 Task: Check the results of the 2023 Victory Lane Racing NASCAR Cup Series for the race "United Rentals 500" on the track "Phoenix".
Action: Mouse moved to (180, 336)
Screenshot: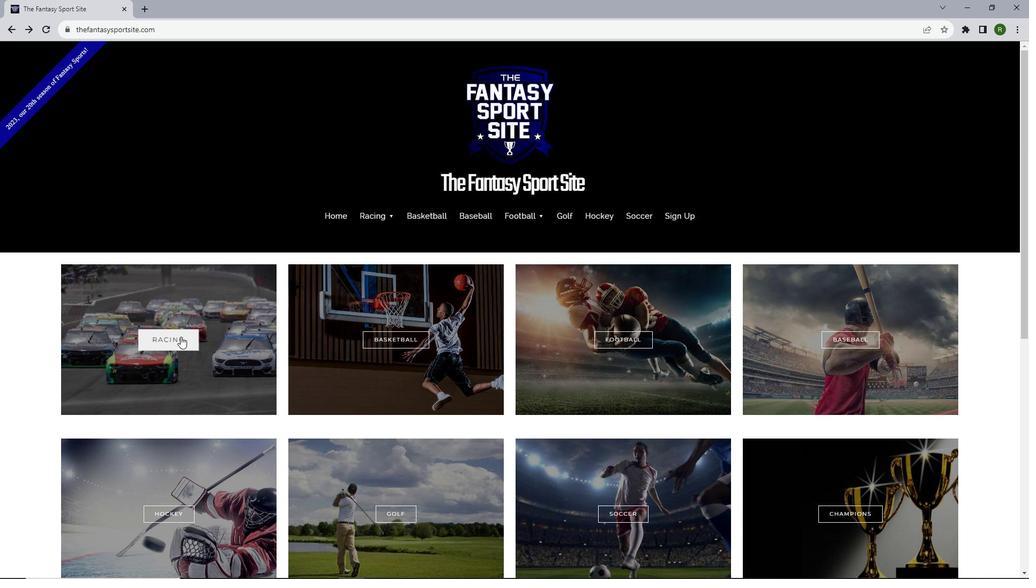 
Action: Mouse pressed left at (180, 336)
Screenshot: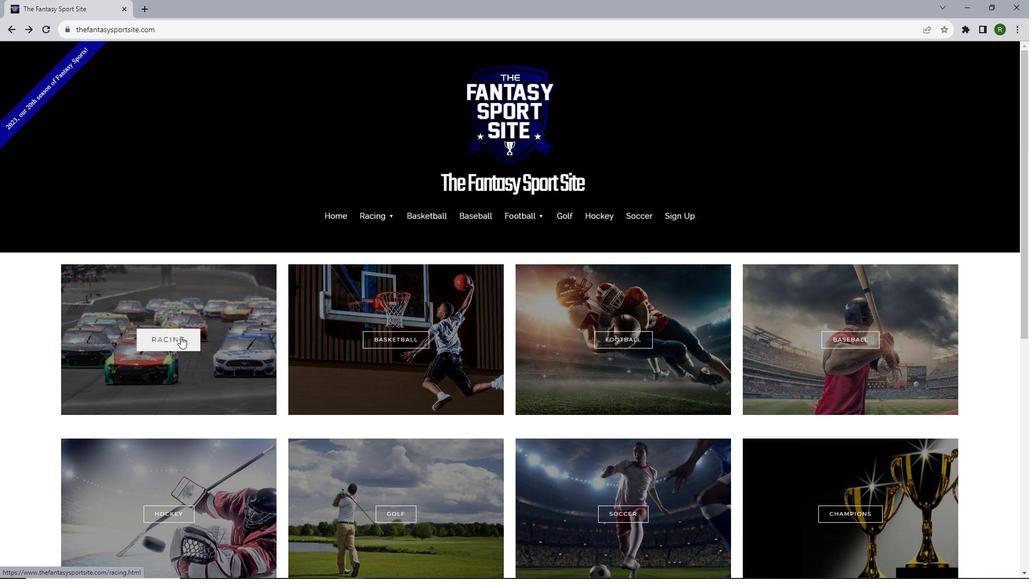 
Action: Mouse moved to (239, 287)
Screenshot: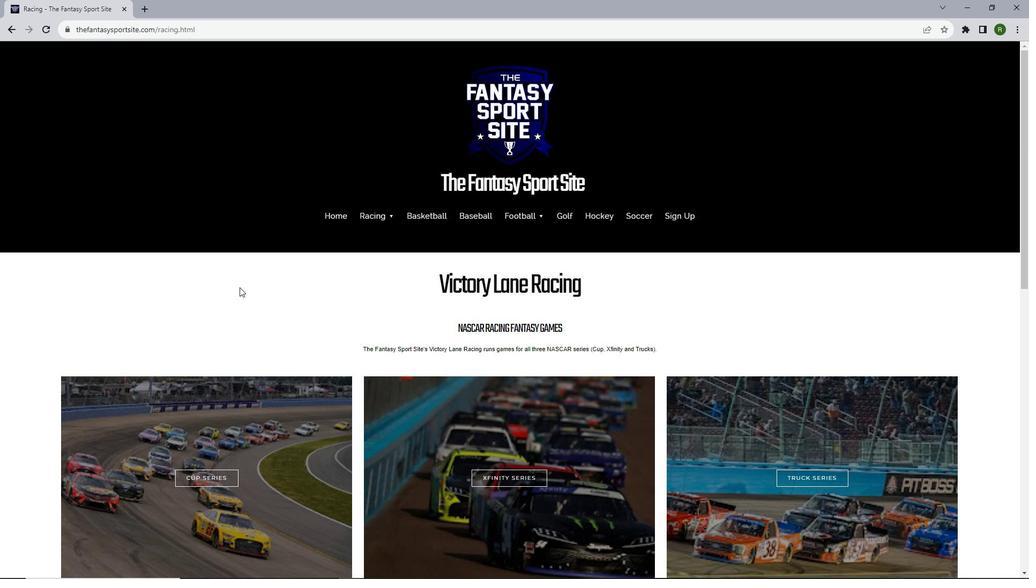 
Action: Mouse scrolled (239, 286) with delta (0, 0)
Screenshot: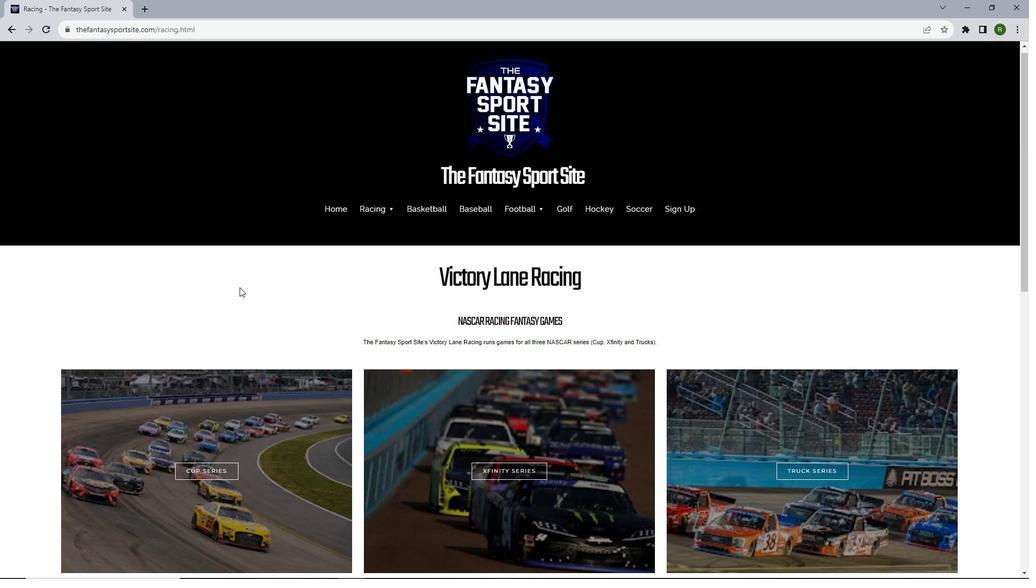 
Action: Mouse scrolled (239, 286) with delta (0, 0)
Screenshot: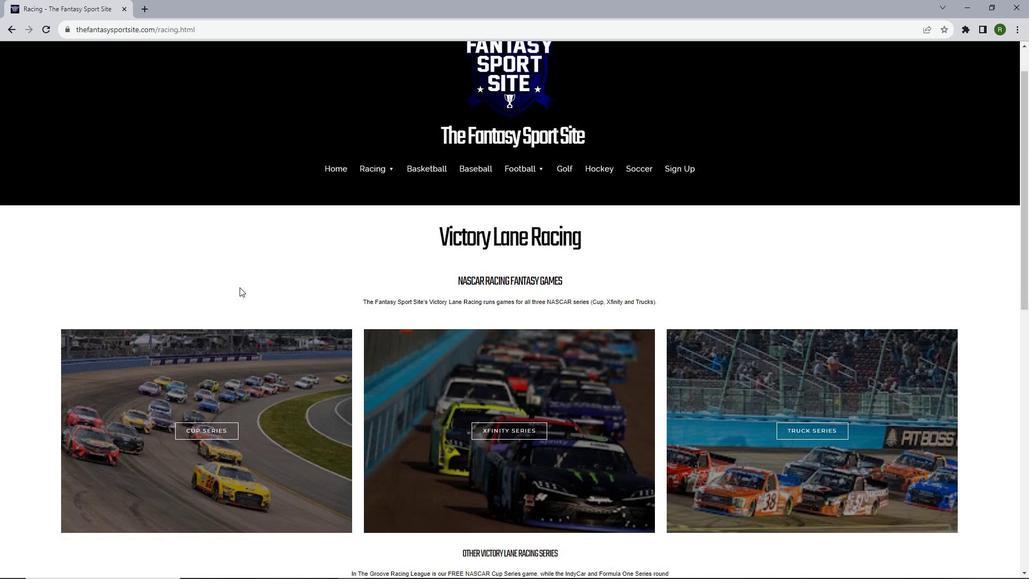 
Action: Mouse scrolled (239, 286) with delta (0, 0)
Screenshot: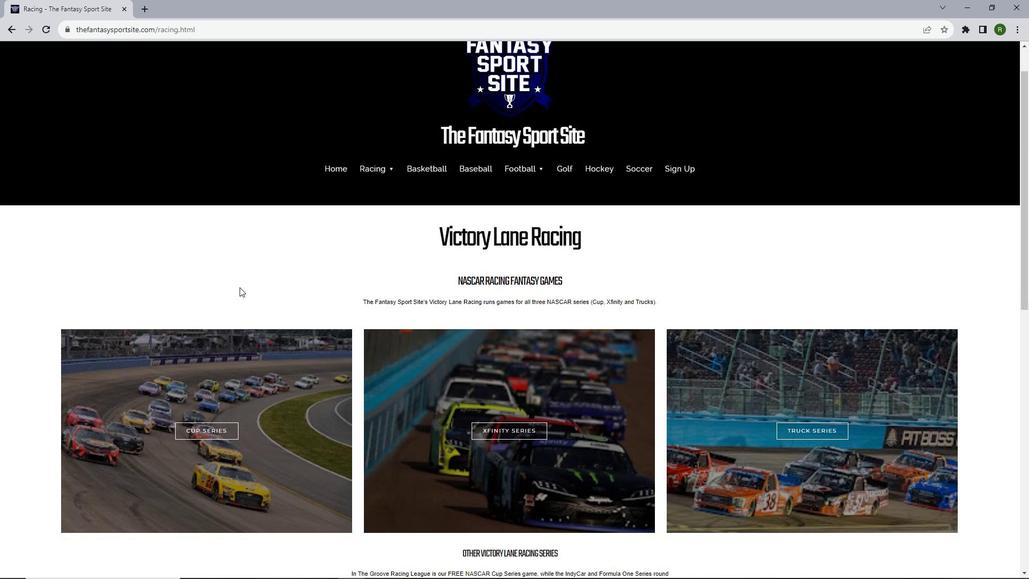 
Action: Mouse moved to (199, 320)
Screenshot: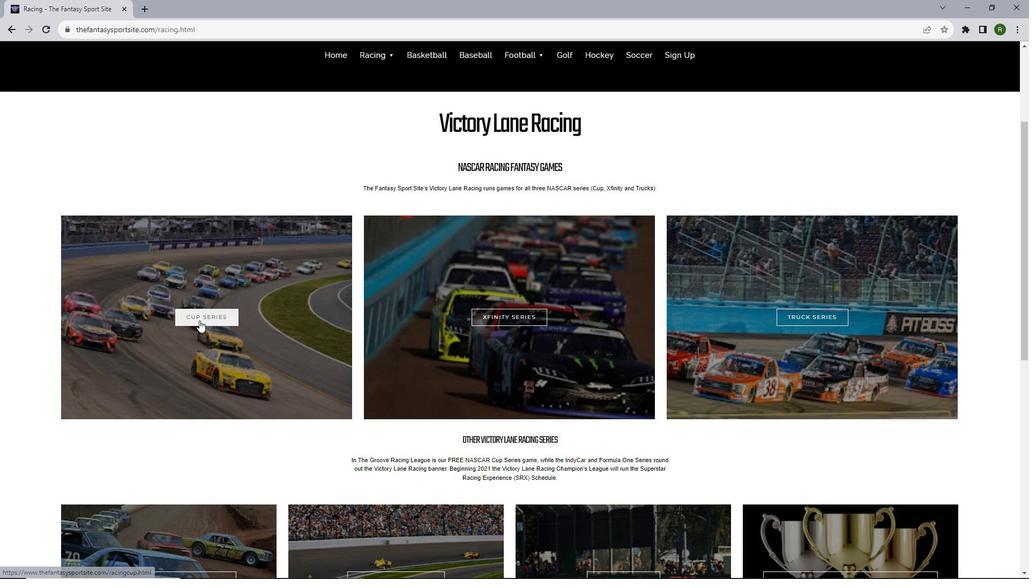 
Action: Mouse pressed left at (199, 320)
Screenshot: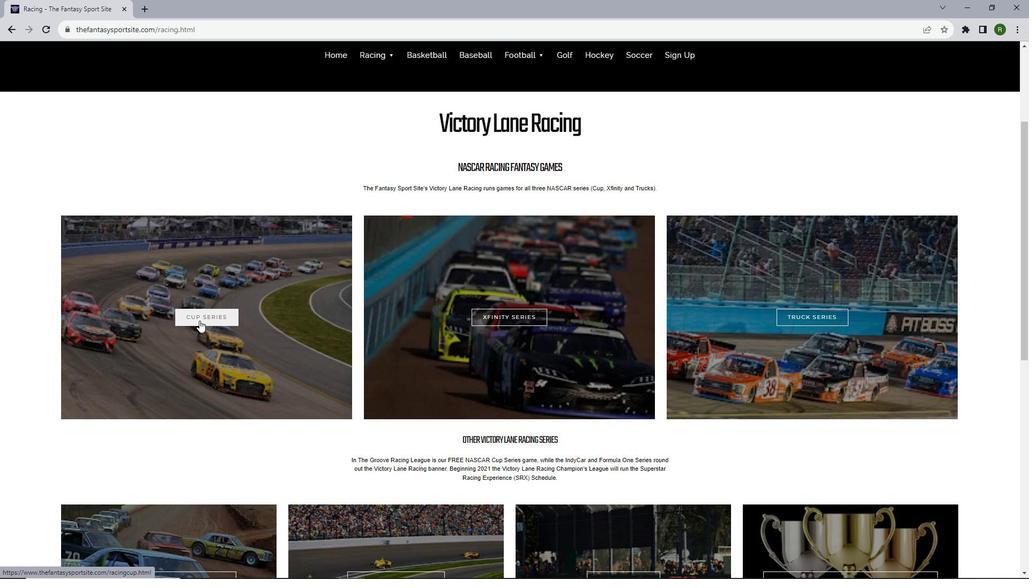 
Action: Mouse moved to (437, 307)
Screenshot: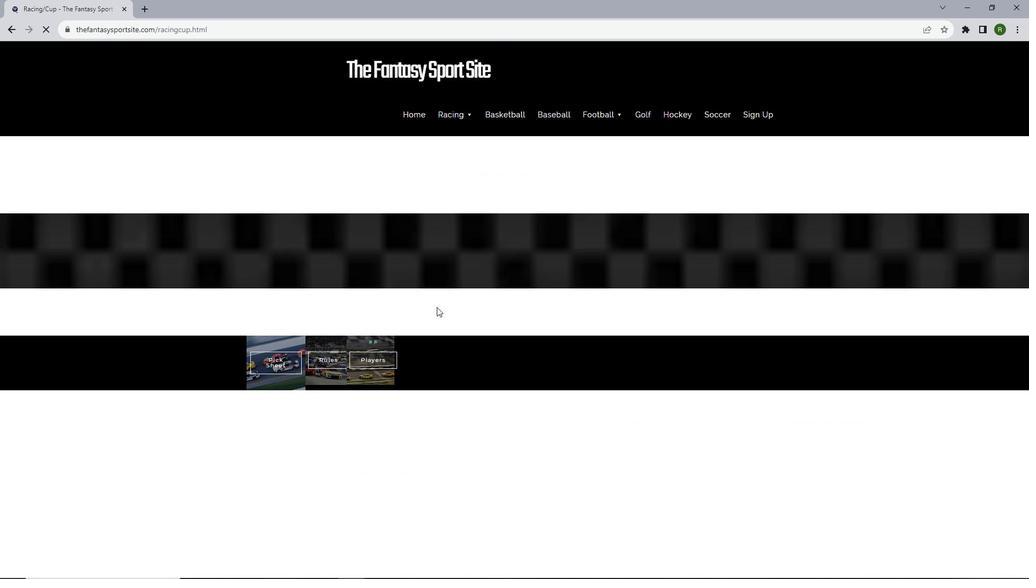 
Action: Mouse scrolled (437, 306) with delta (0, 0)
Screenshot: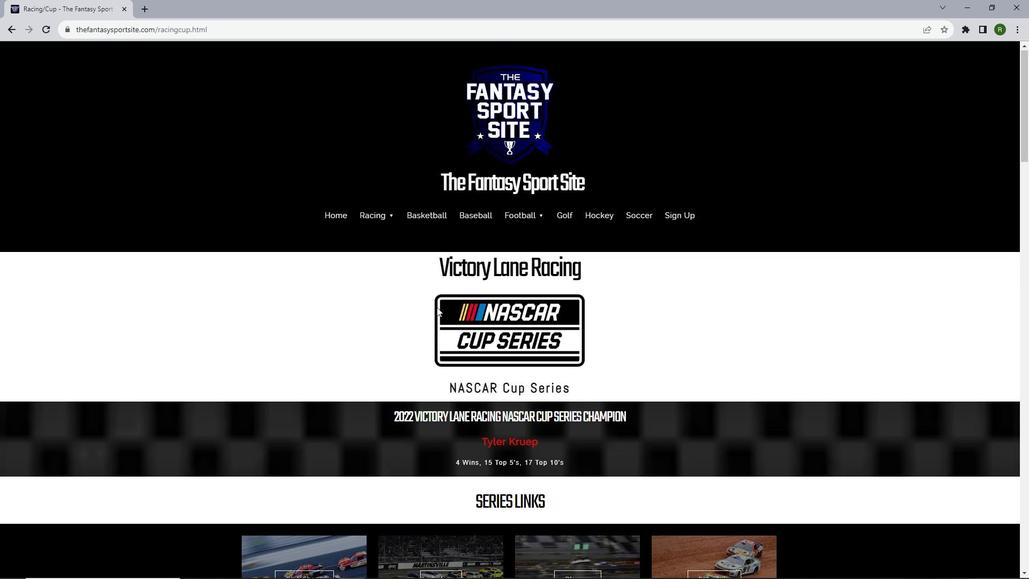 
Action: Mouse scrolled (437, 306) with delta (0, 0)
Screenshot: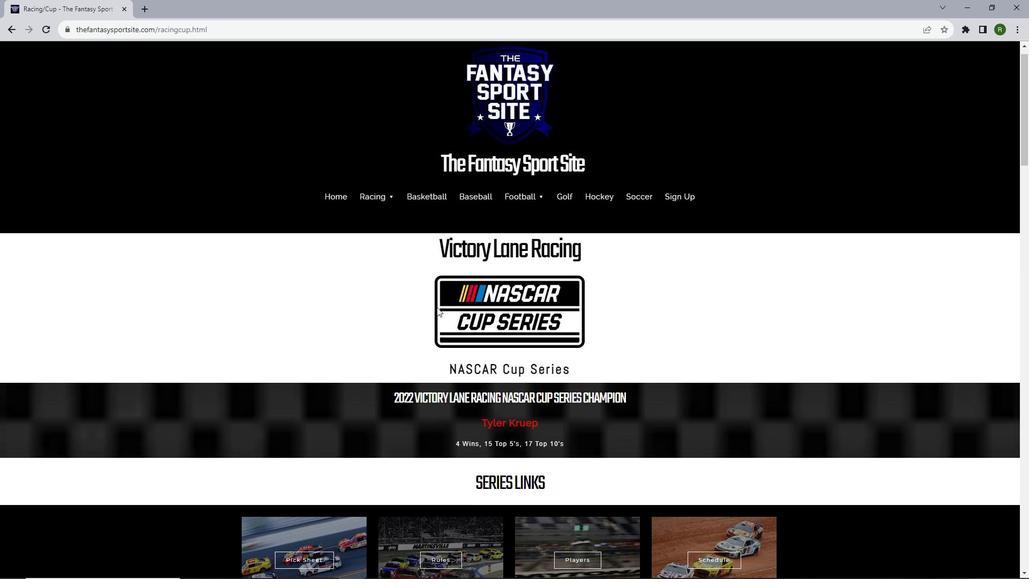 
Action: Mouse scrolled (437, 306) with delta (0, 0)
Screenshot: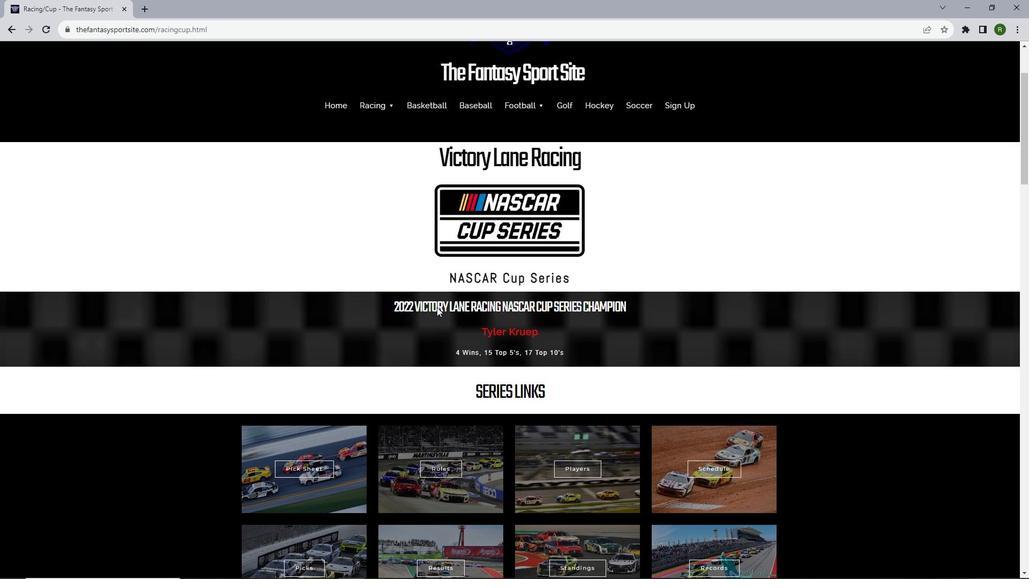
Action: Mouse scrolled (437, 306) with delta (0, 0)
Screenshot: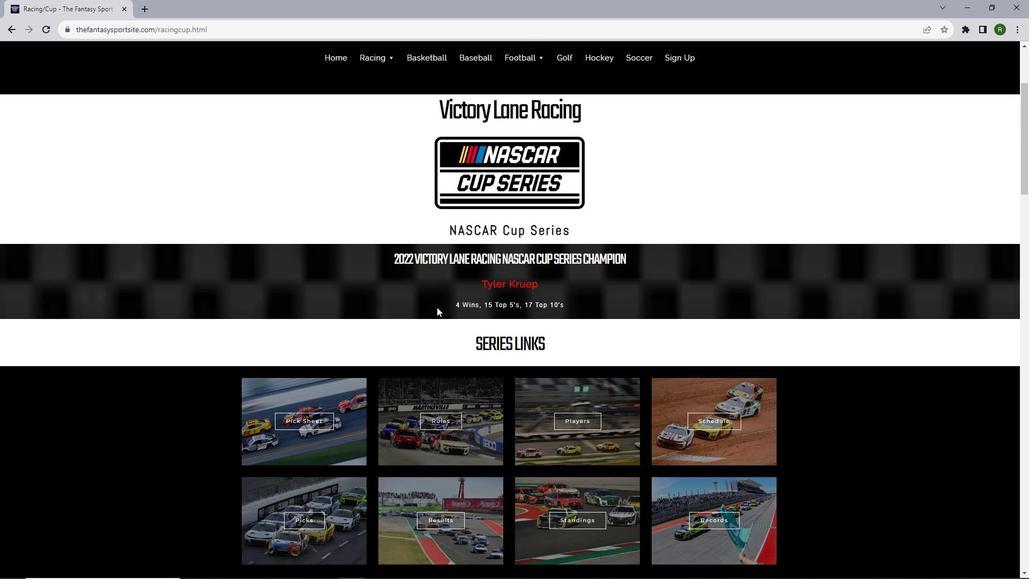 
Action: Mouse moved to (436, 463)
Screenshot: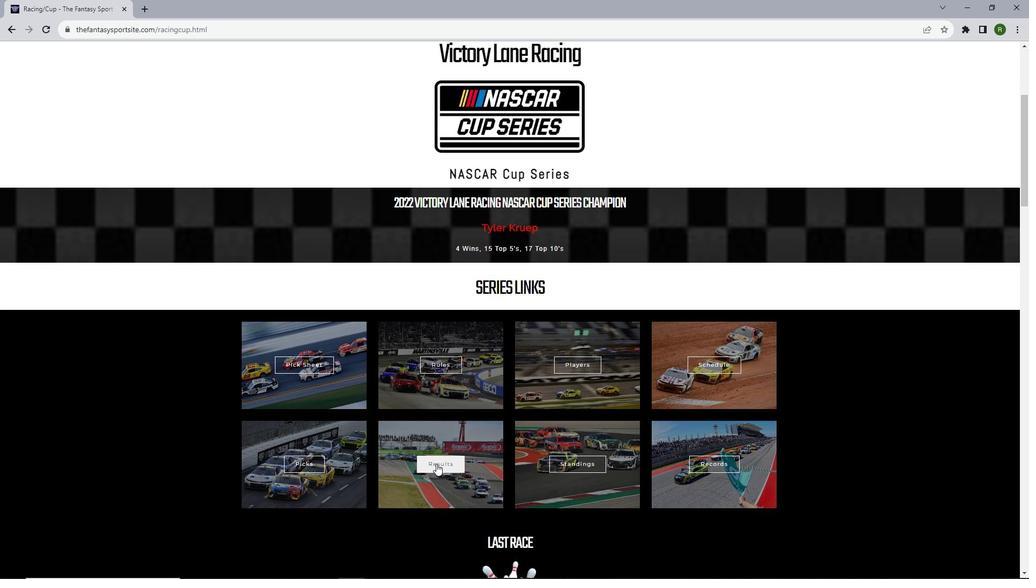 
Action: Mouse pressed left at (436, 463)
Screenshot: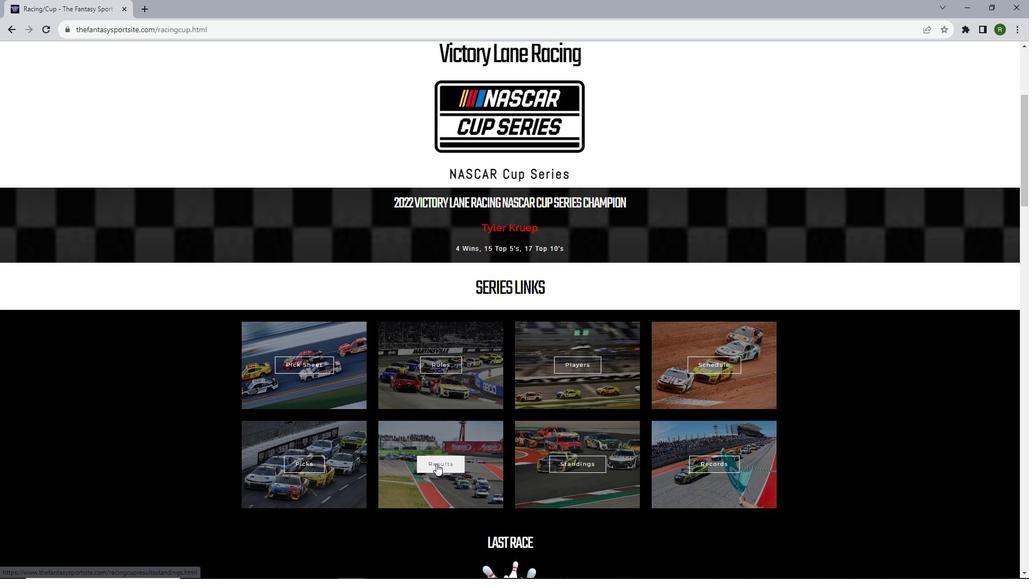 
Action: Mouse moved to (402, 303)
Screenshot: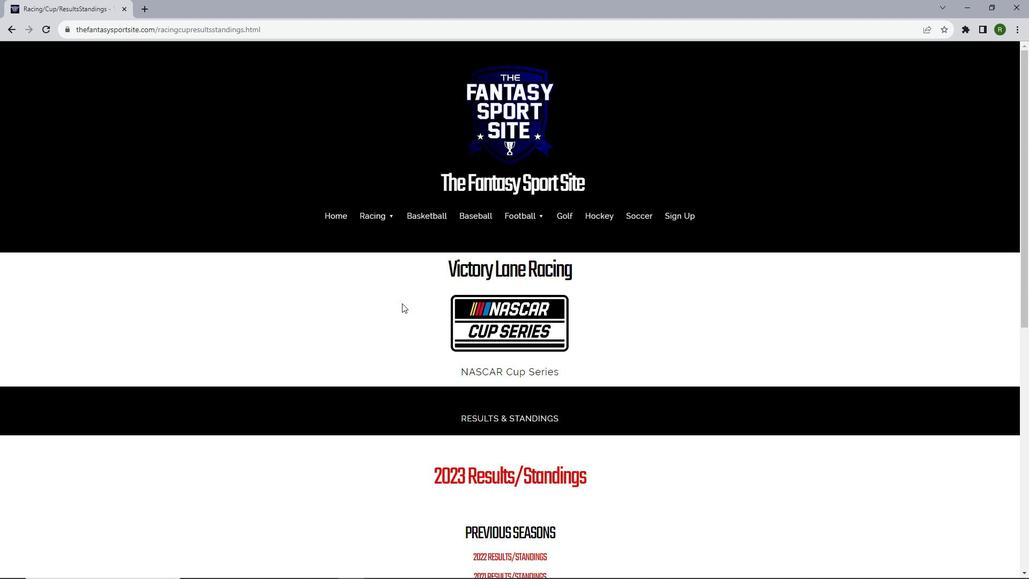 
Action: Mouse scrolled (402, 303) with delta (0, 0)
Screenshot: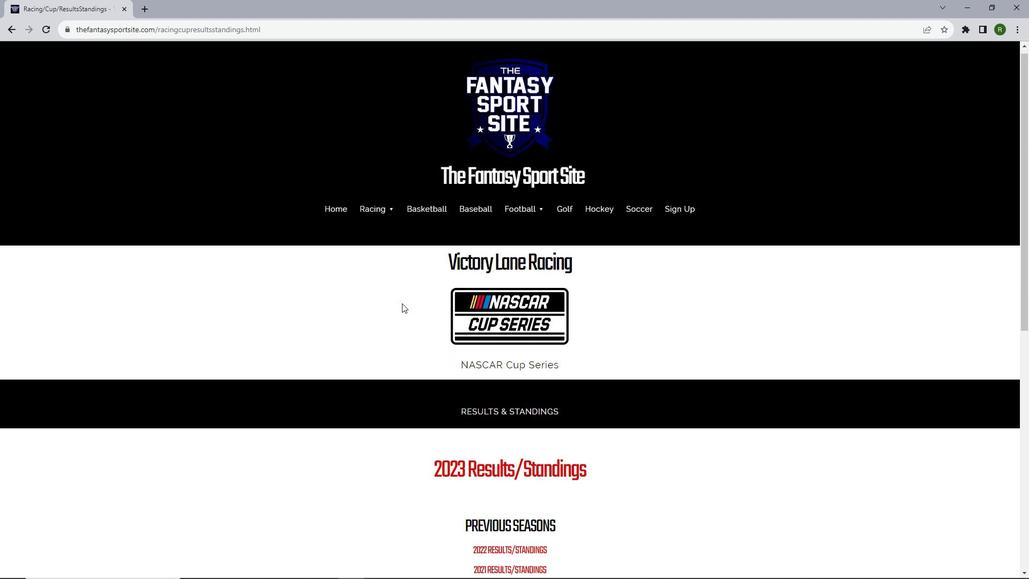 
Action: Mouse scrolled (402, 303) with delta (0, 0)
Screenshot: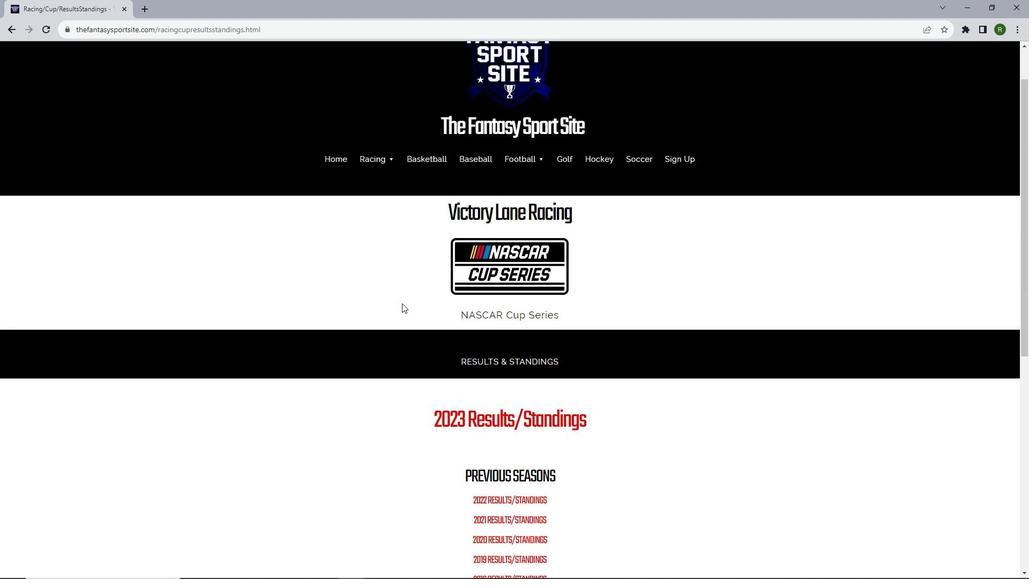 
Action: Mouse scrolled (402, 303) with delta (0, 0)
Screenshot: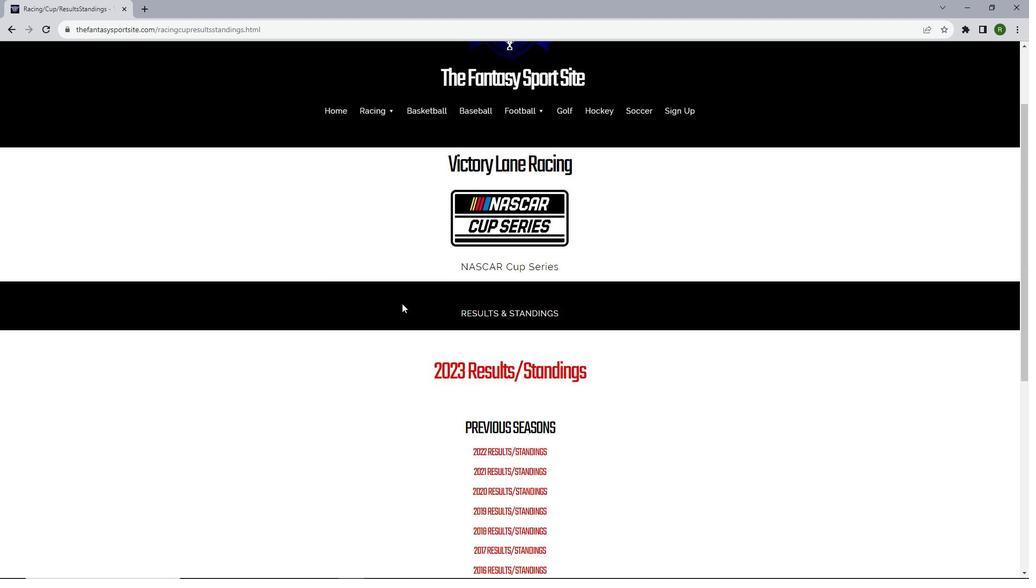 
Action: Mouse moved to (502, 315)
Screenshot: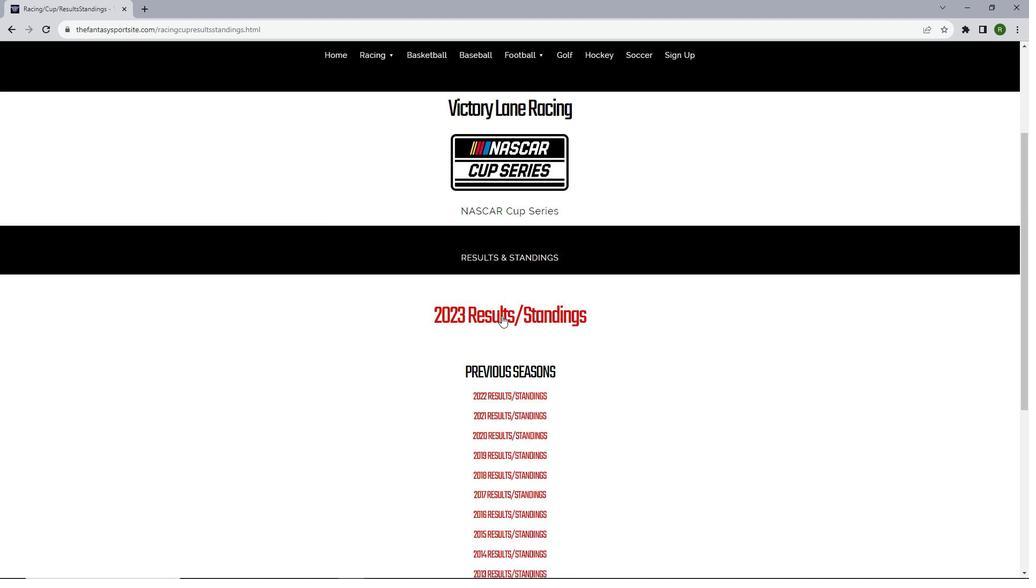 
Action: Mouse pressed left at (502, 315)
Screenshot: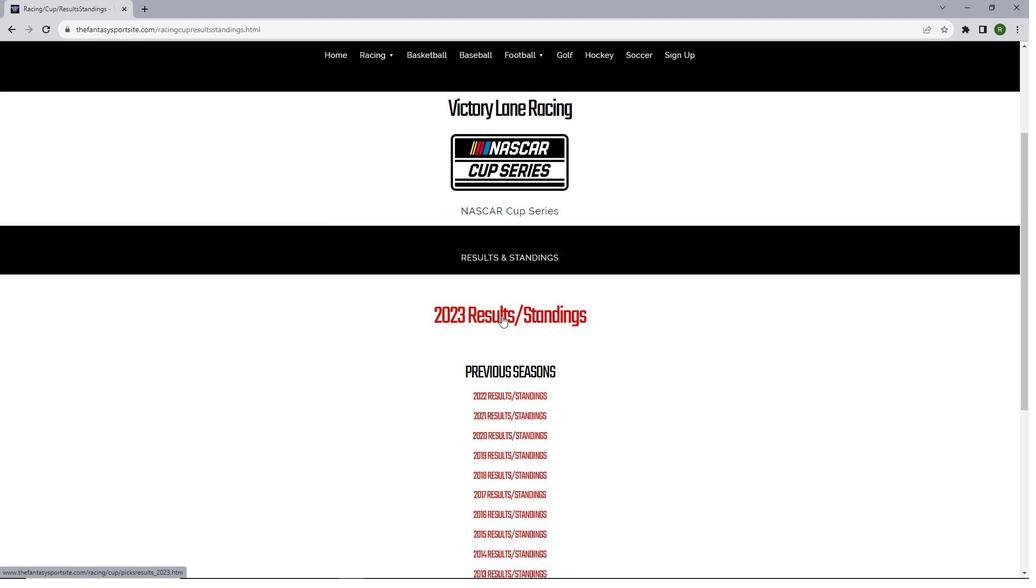 
Action: Mouse moved to (620, 148)
Screenshot: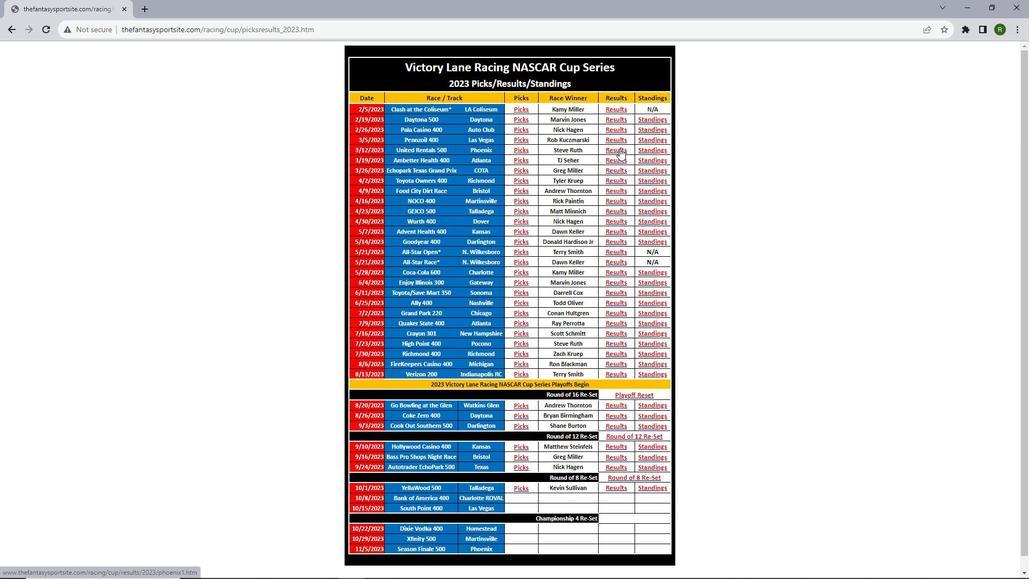 
Action: Mouse pressed left at (620, 148)
Screenshot: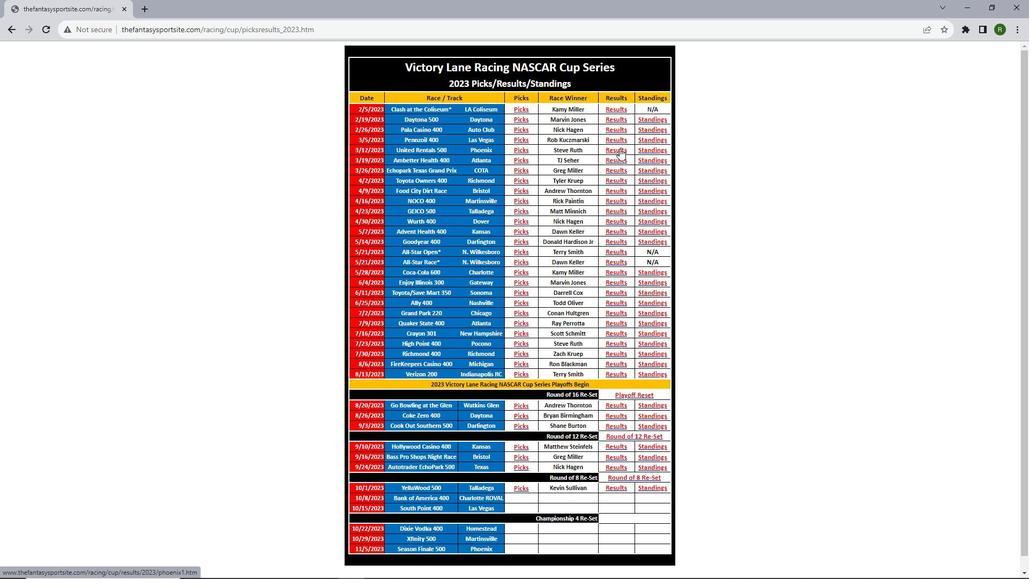 
Action: Mouse moved to (475, 183)
Screenshot: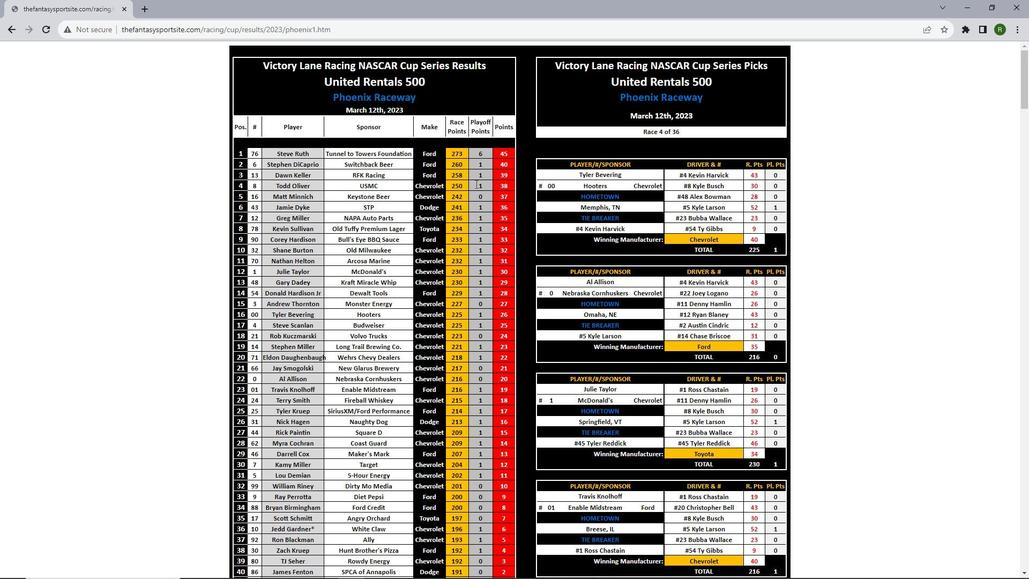 
Action: Mouse scrolled (475, 183) with delta (0, 0)
Screenshot: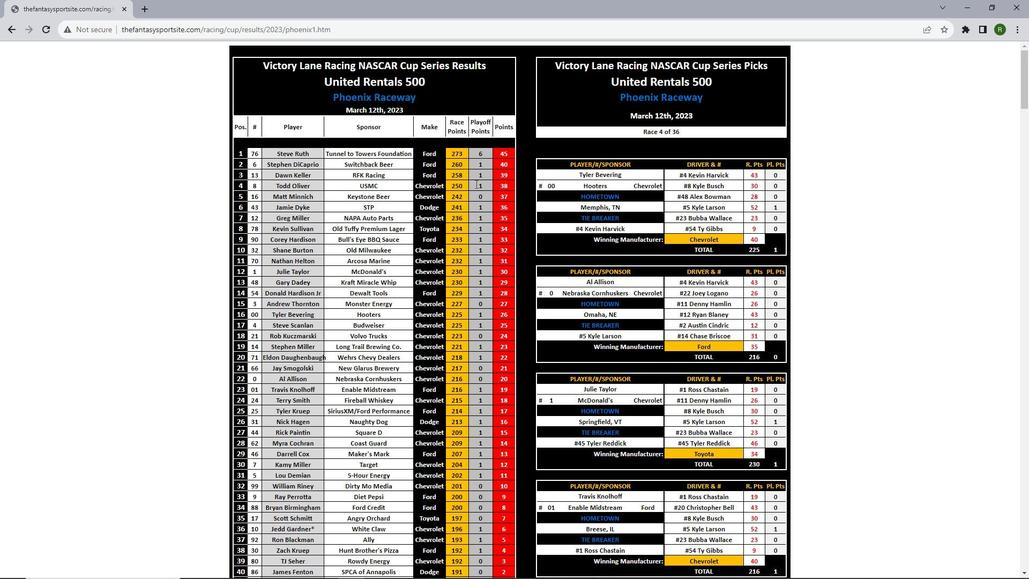 
Action: Mouse scrolled (475, 183) with delta (0, 0)
Screenshot: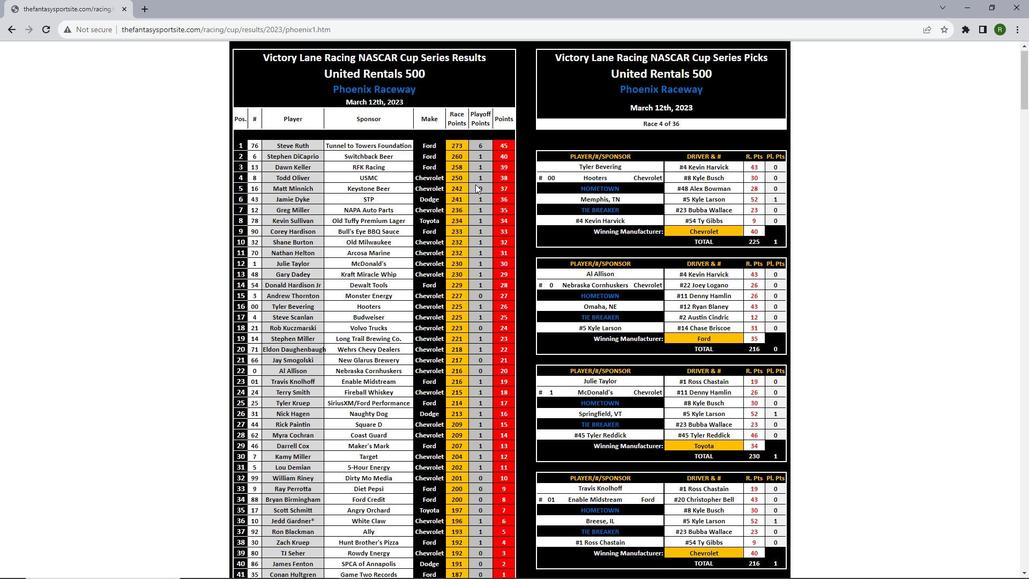 
Action: Mouse scrolled (475, 183) with delta (0, 0)
Screenshot: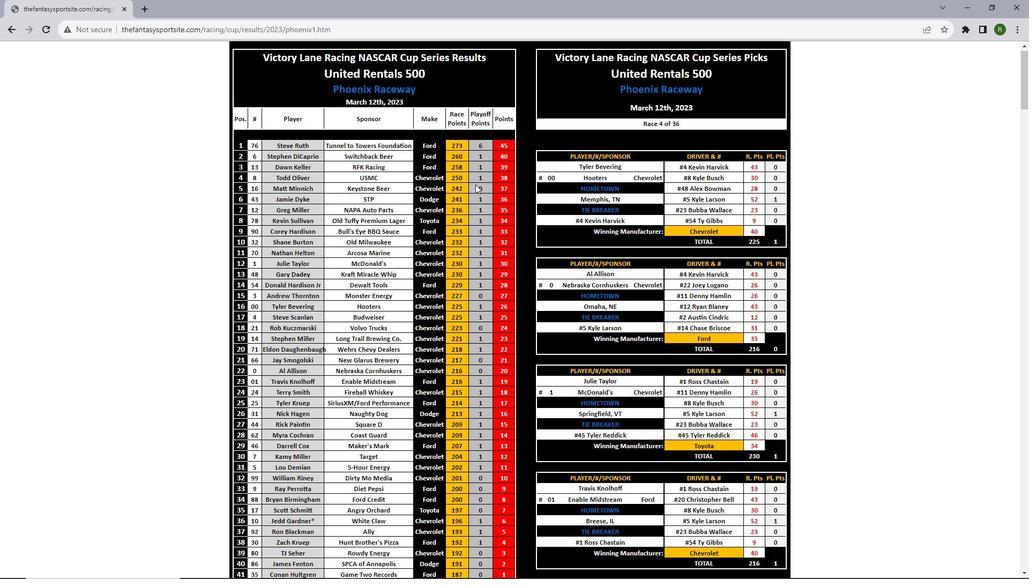 
Action: Mouse moved to (475, 184)
Screenshot: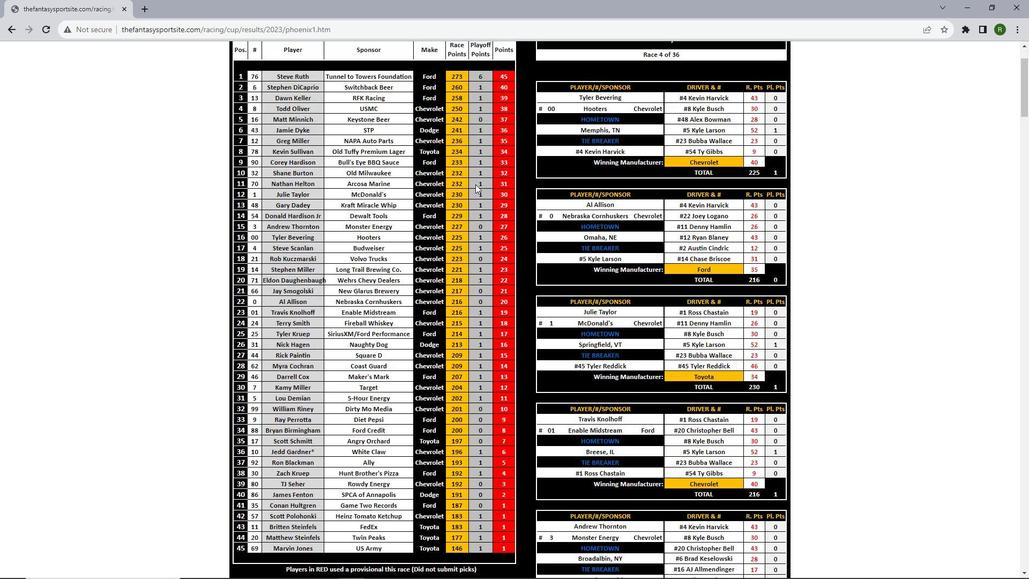 
Action: Mouse scrolled (475, 183) with delta (0, 0)
Screenshot: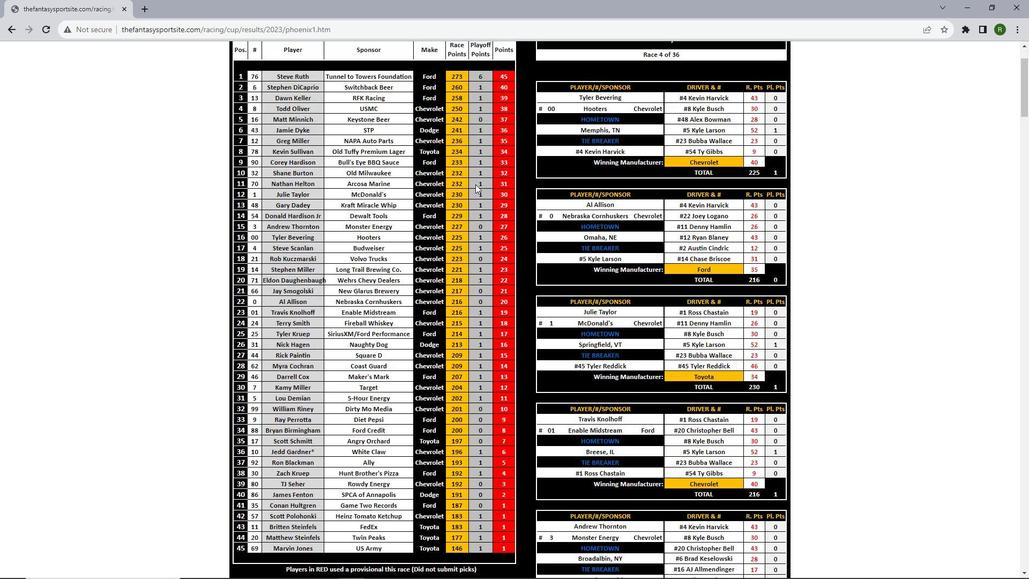 
Action: Mouse scrolled (475, 183) with delta (0, 0)
Screenshot: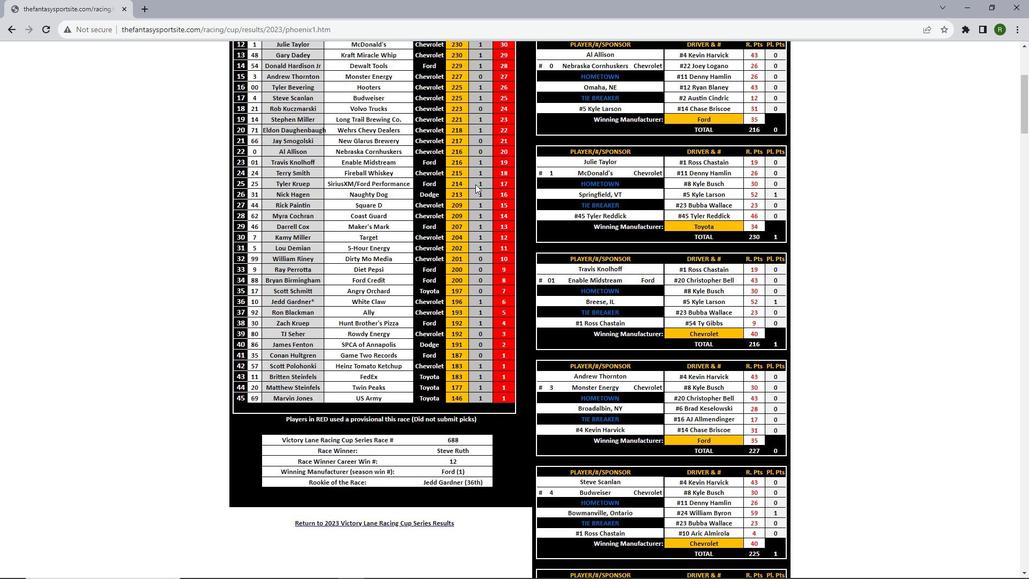 
Action: Mouse scrolled (475, 183) with delta (0, 0)
Screenshot: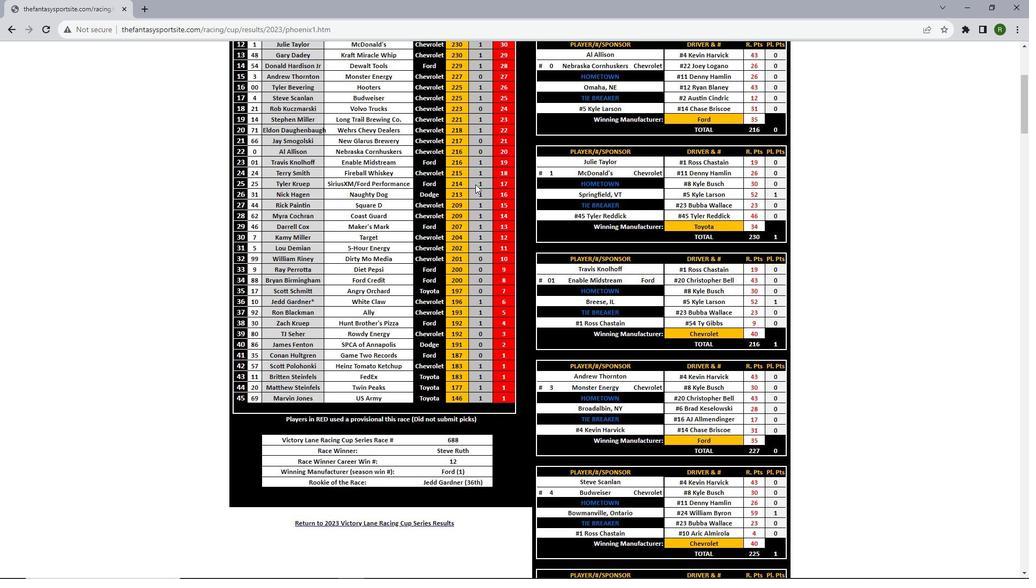 
Action: Mouse scrolled (475, 183) with delta (0, 0)
Screenshot: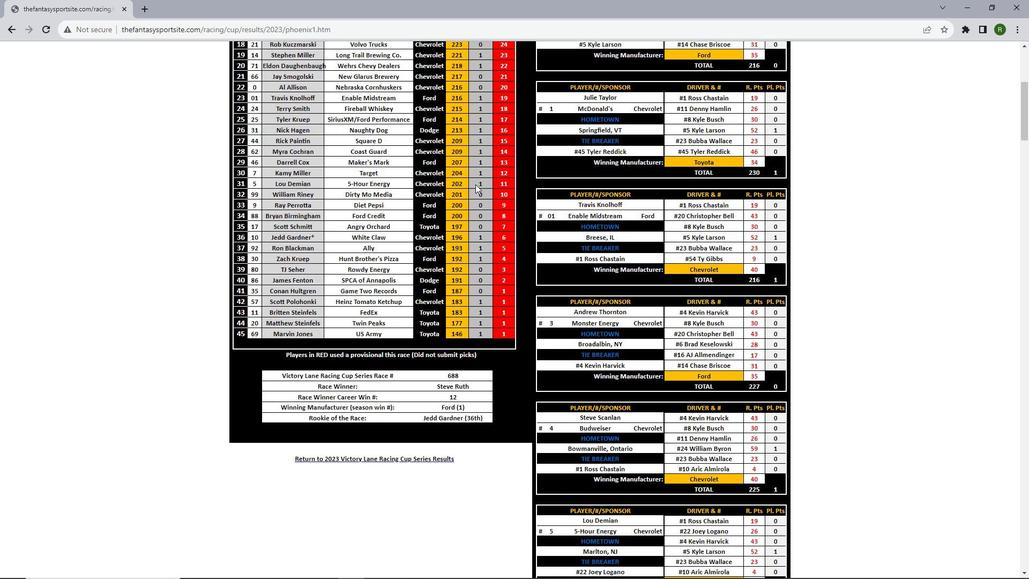 
Action: Mouse scrolled (475, 183) with delta (0, 0)
Screenshot: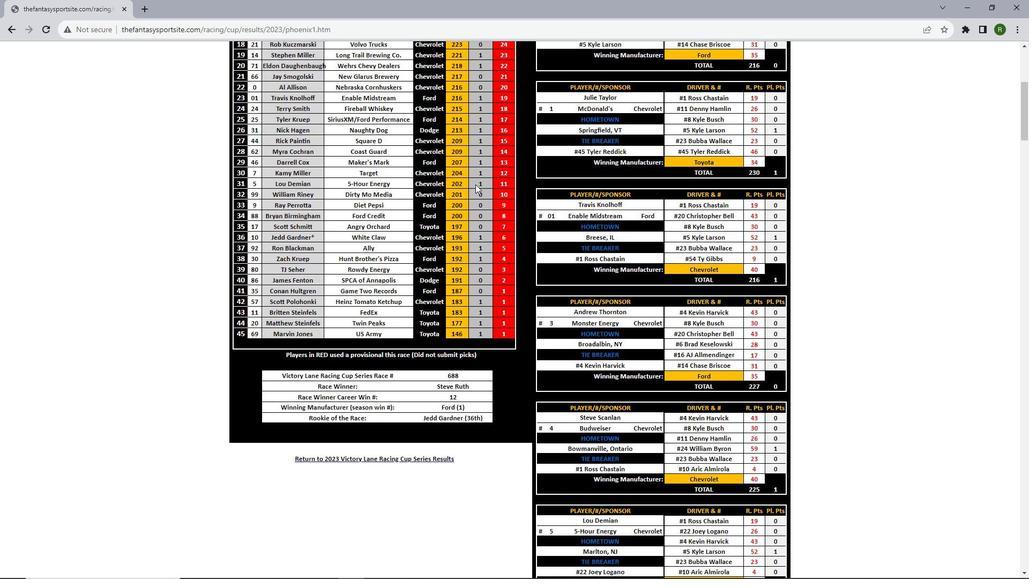 
Action: Mouse scrolled (475, 183) with delta (0, 0)
Screenshot: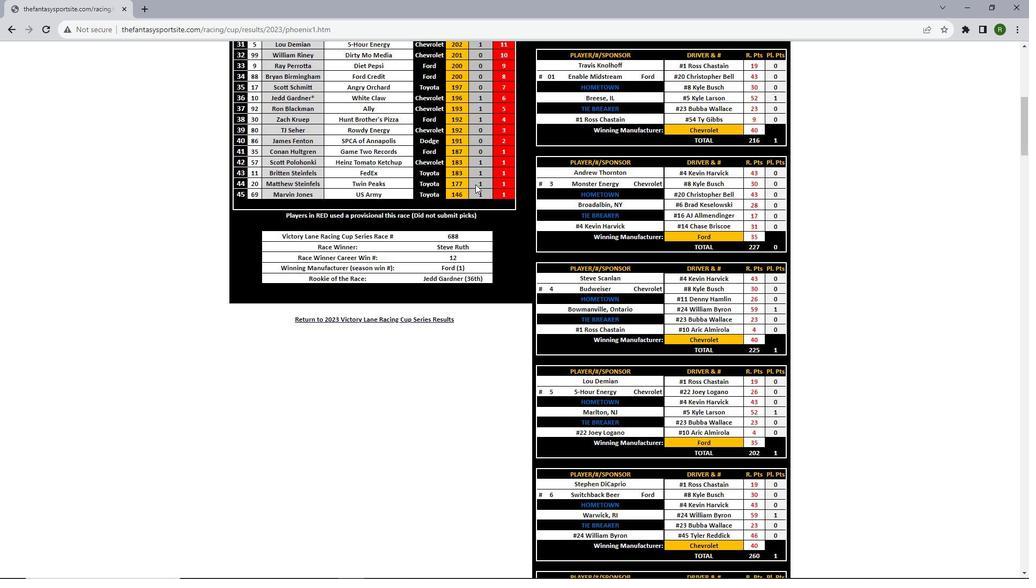 
Action: Mouse scrolled (475, 183) with delta (0, 0)
Screenshot: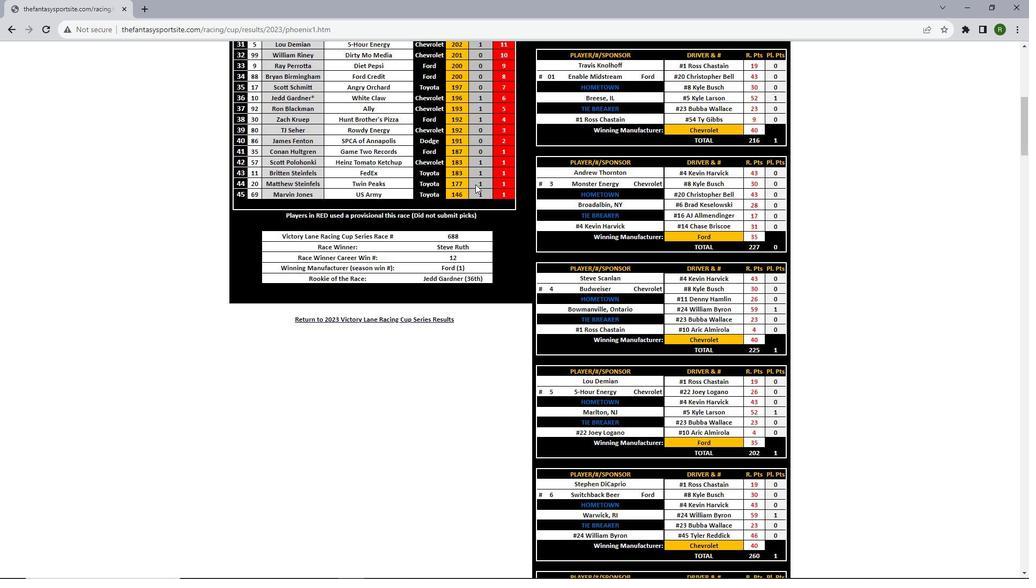 
Action: Mouse scrolled (475, 183) with delta (0, 0)
Screenshot: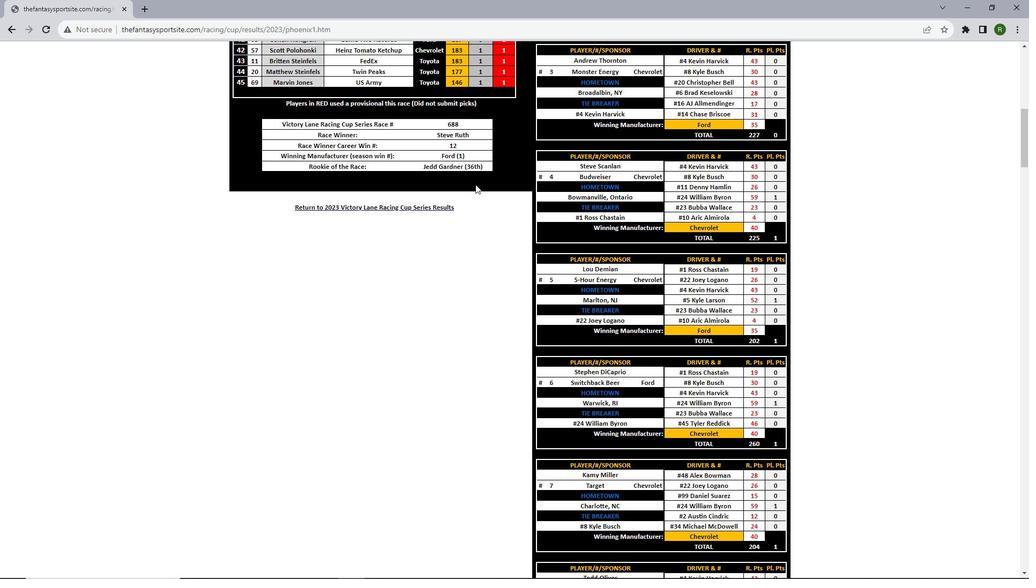 
Action: Mouse scrolled (475, 183) with delta (0, 0)
Screenshot: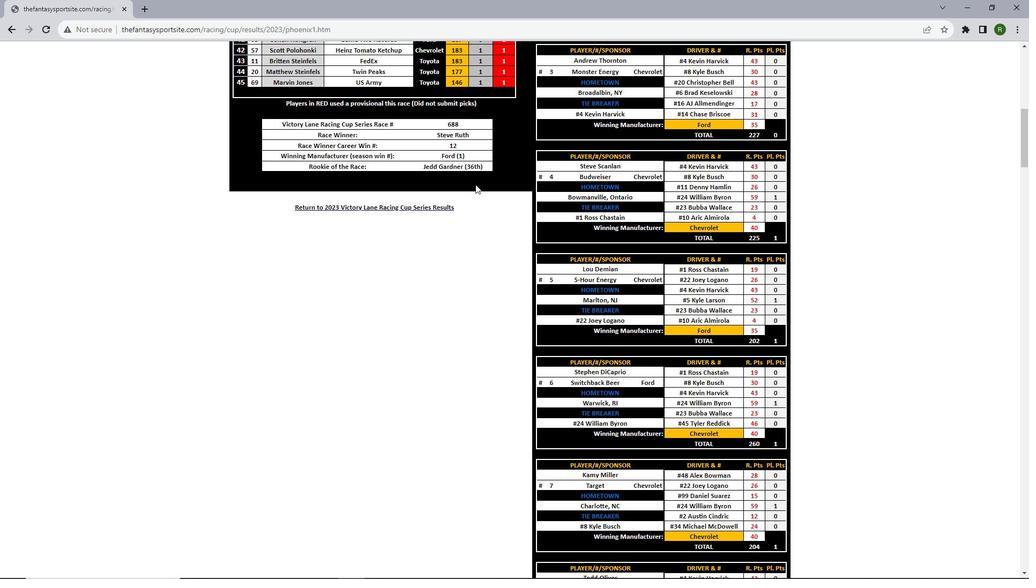 
Action: Mouse scrolled (475, 183) with delta (0, 0)
Screenshot: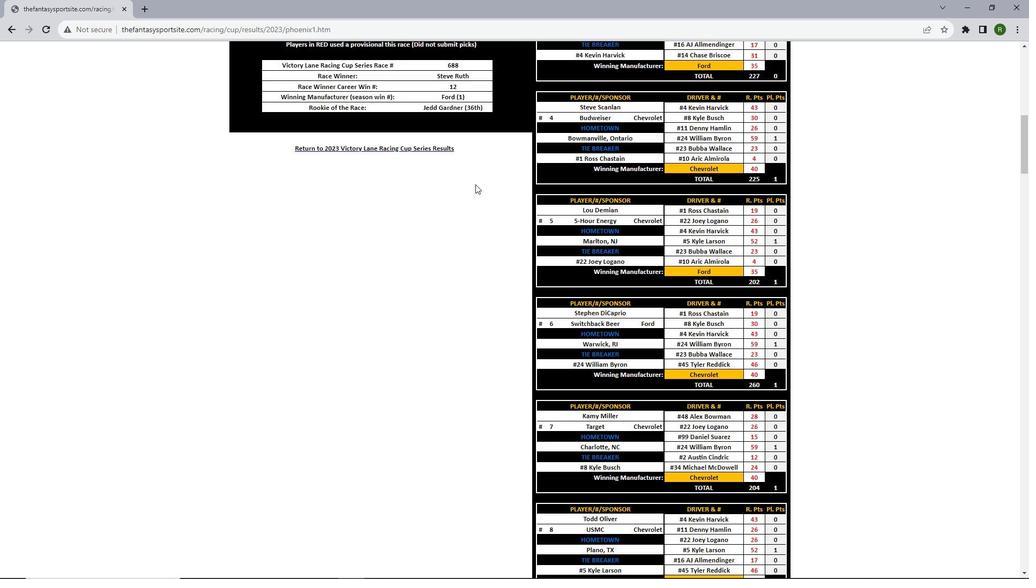 
Action: Mouse scrolled (475, 183) with delta (0, 0)
Screenshot: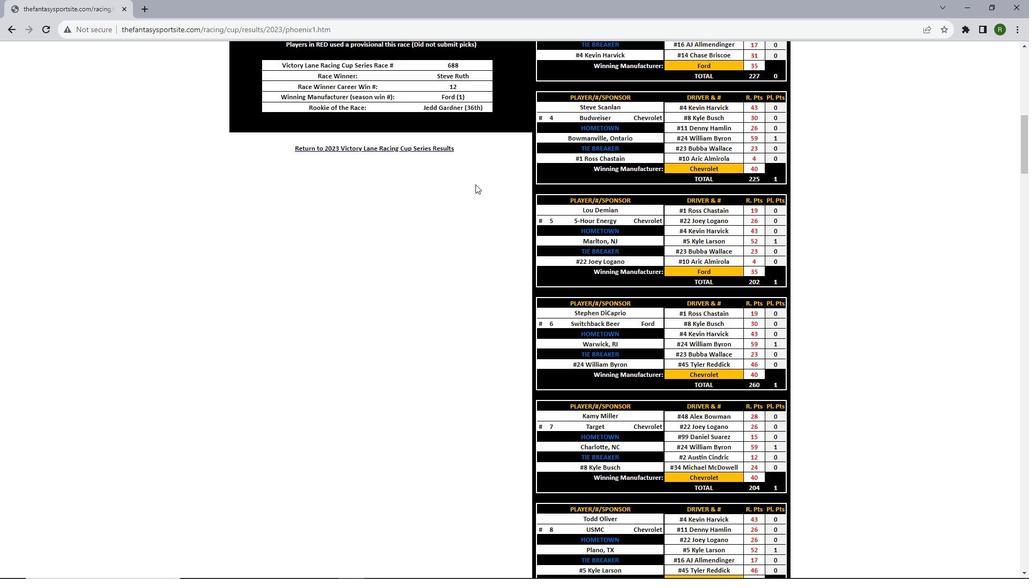 
Action: Mouse scrolled (475, 183) with delta (0, 0)
Screenshot: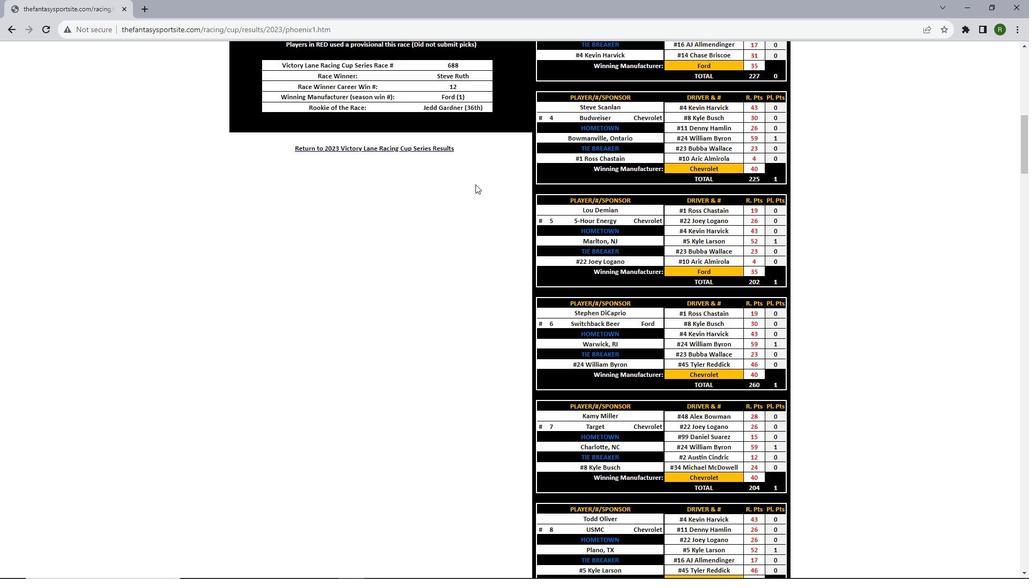 
Action: Mouse scrolled (475, 183) with delta (0, 0)
Screenshot: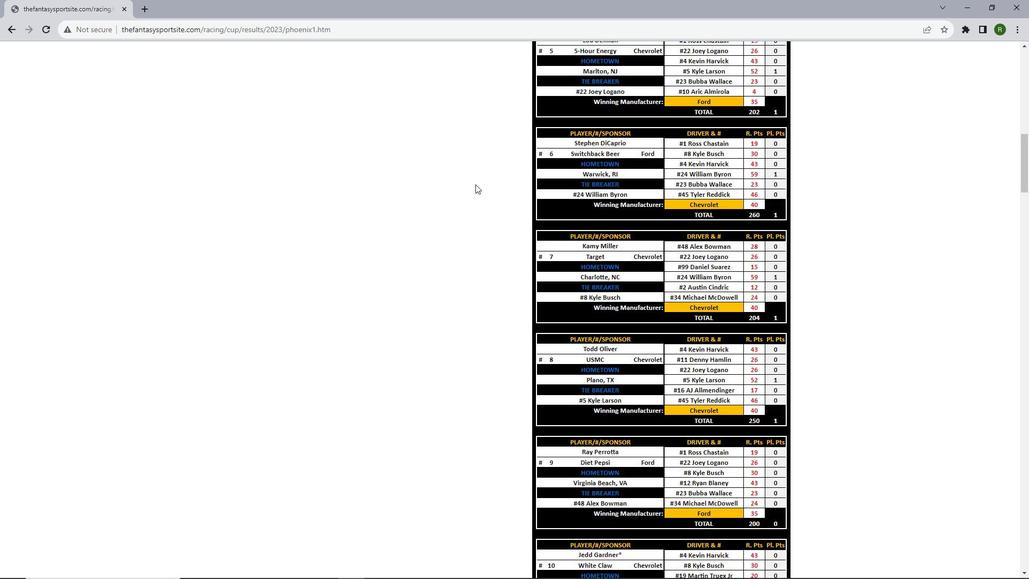 
Action: Mouse scrolled (475, 183) with delta (0, 0)
Screenshot: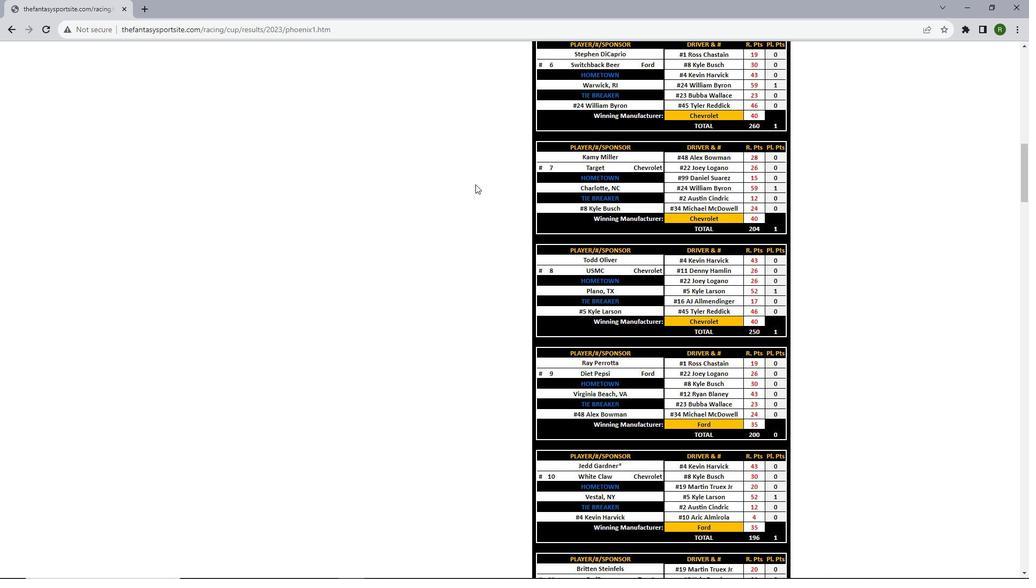 
Action: Mouse scrolled (475, 183) with delta (0, 0)
Screenshot: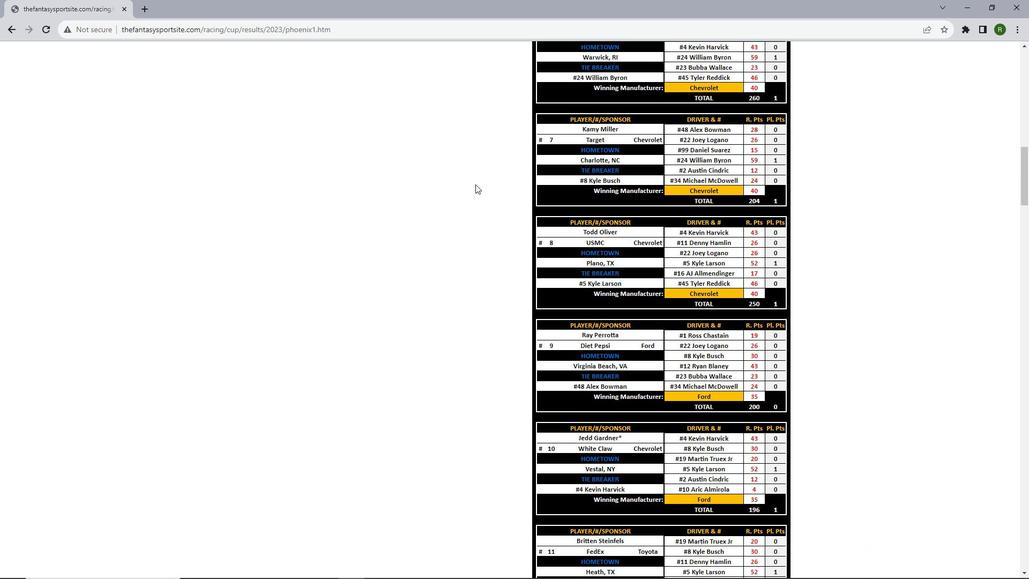 
Action: Mouse scrolled (475, 183) with delta (0, 0)
Screenshot: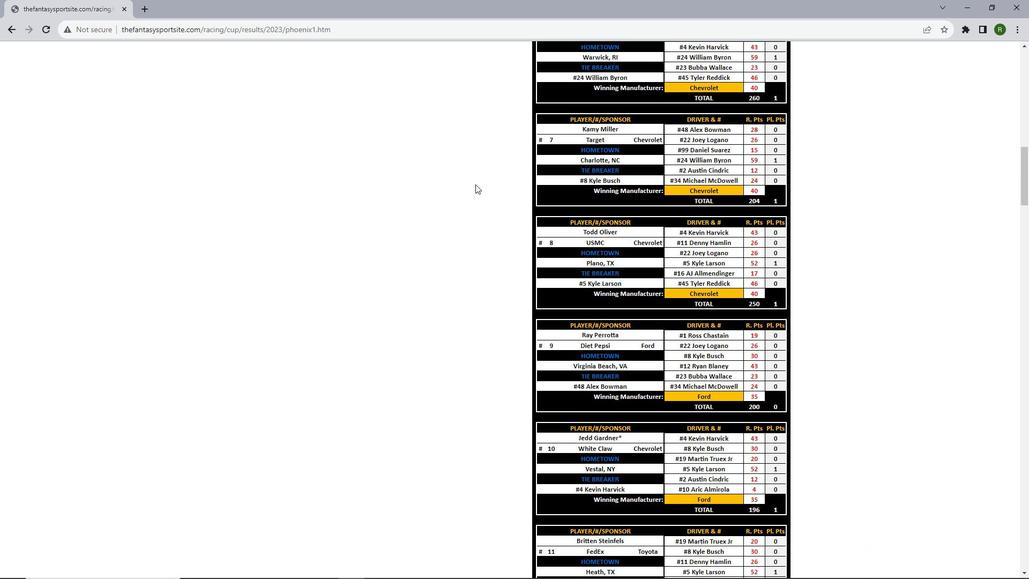 
Action: Mouse scrolled (475, 183) with delta (0, 0)
Screenshot: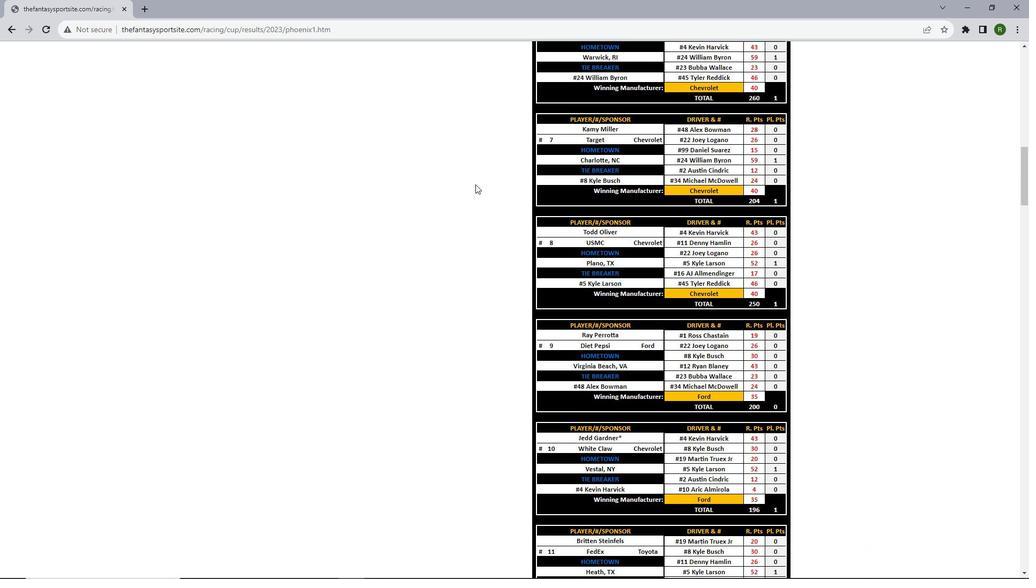 
Action: Mouse scrolled (475, 183) with delta (0, 0)
Screenshot: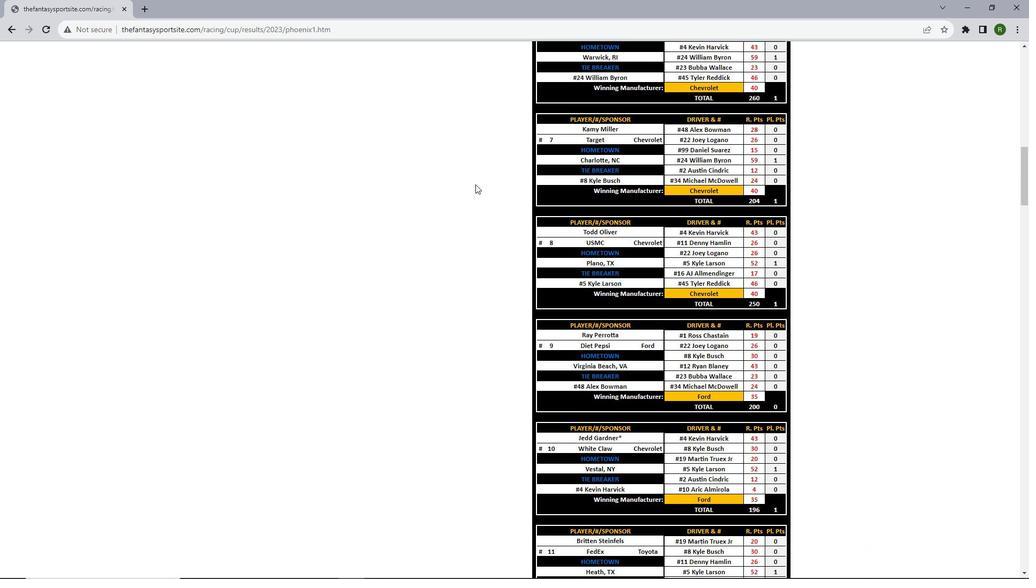 
Action: Mouse scrolled (475, 183) with delta (0, 0)
Screenshot: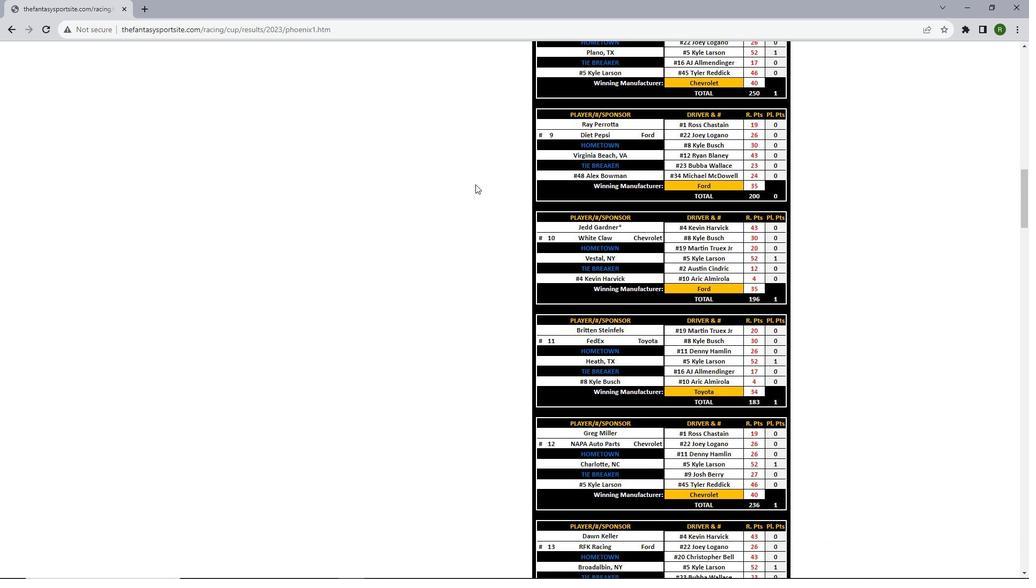 
Action: Mouse scrolled (475, 183) with delta (0, 0)
Screenshot: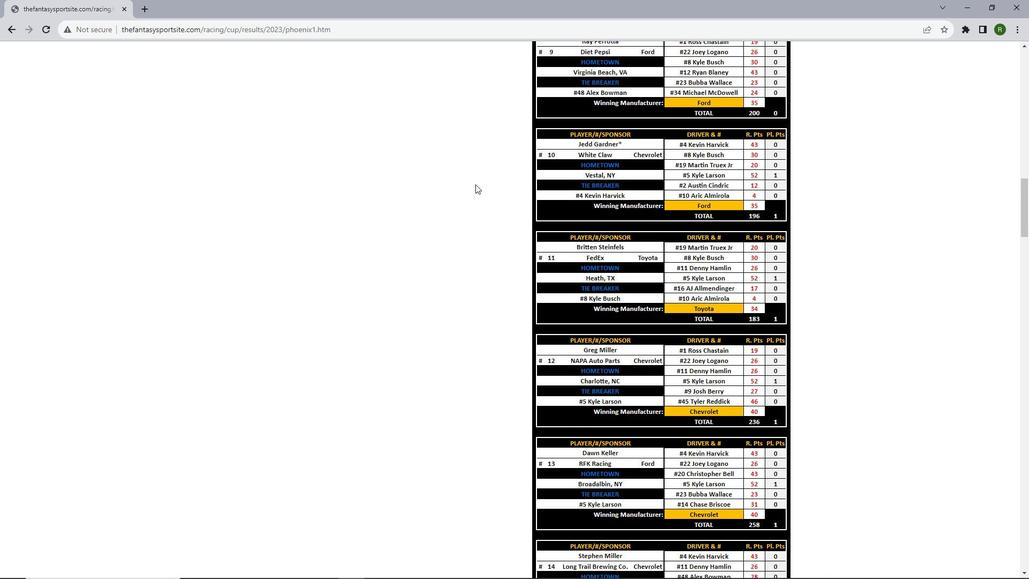 
Action: Mouse scrolled (475, 183) with delta (0, 0)
Screenshot: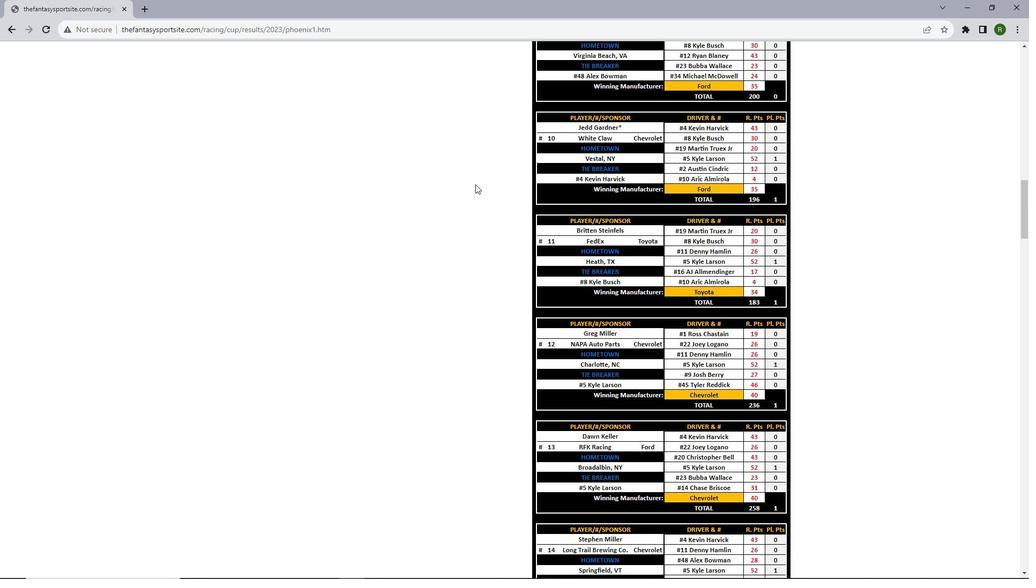 
Action: Mouse scrolled (475, 183) with delta (0, 0)
Screenshot: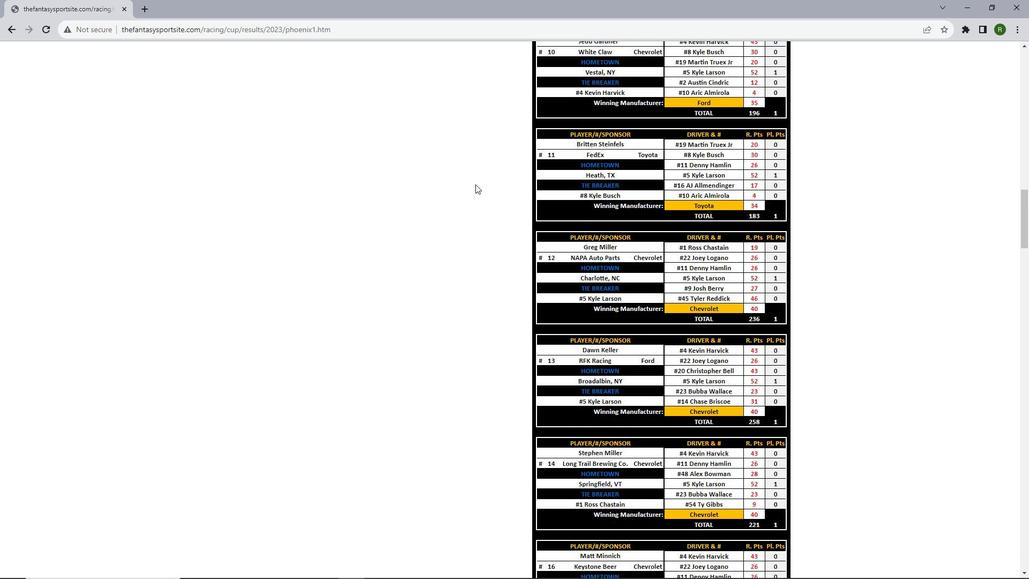 
Action: Mouse scrolled (475, 183) with delta (0, 0)
Screenshot: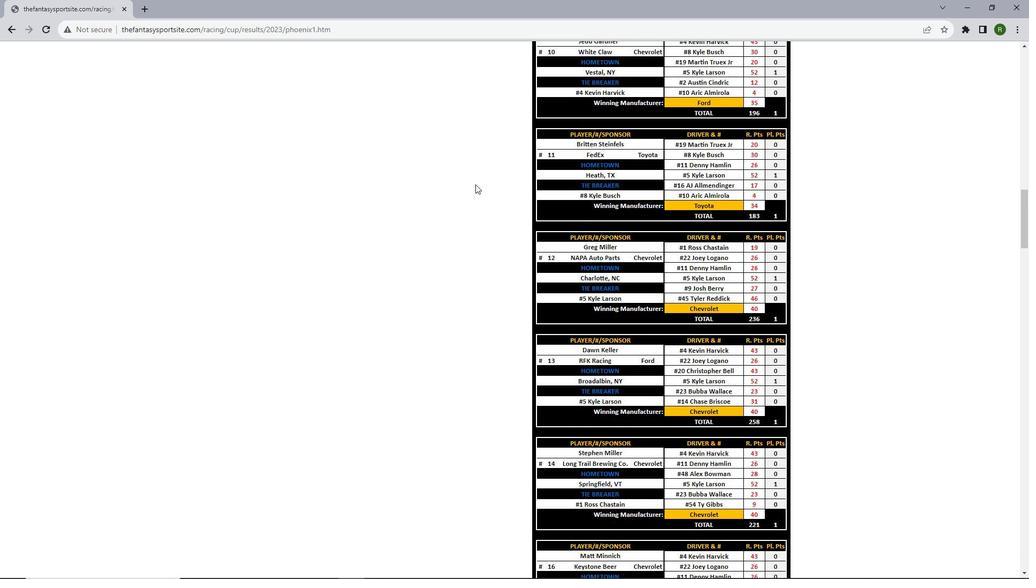 
Action: Mouse scrolled (475, 183) with delta (0, 0)
Screenshot: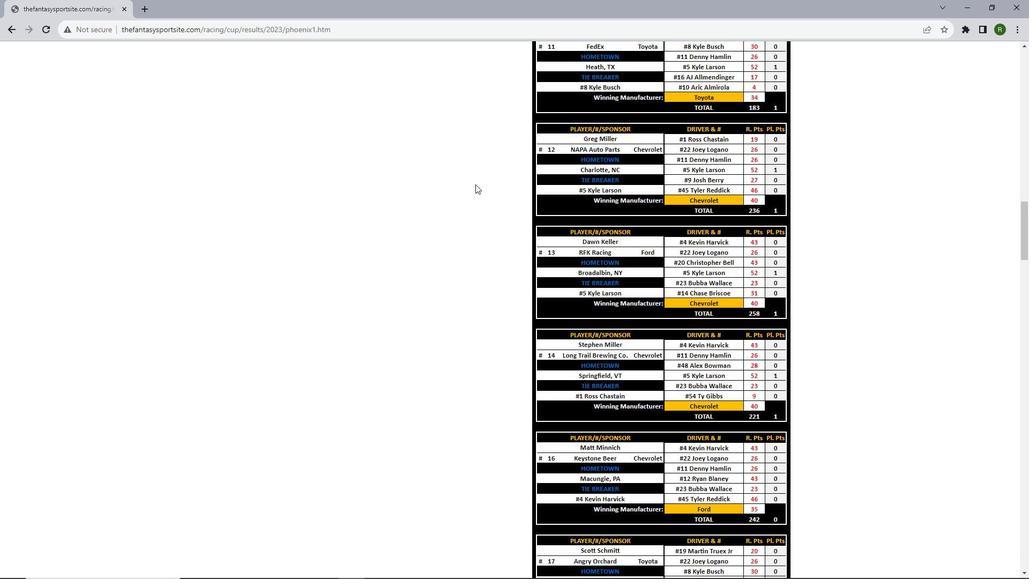 
Action: Mouse scrolled (475, 183) with delta (0, 0)
Screenshot: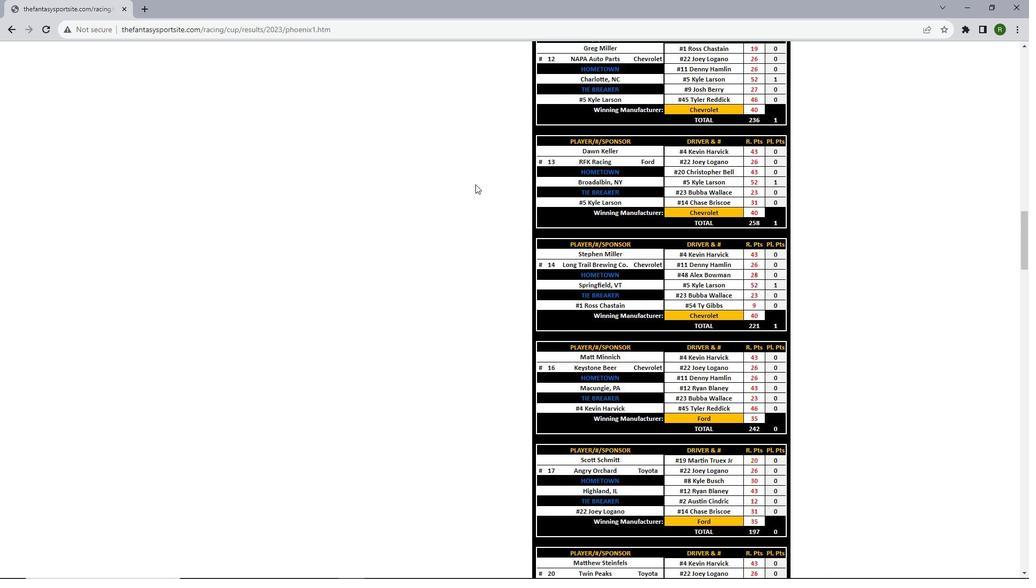 
Action: Mouse scrolled (475, 183) with delta (0, 0)
Screenshot: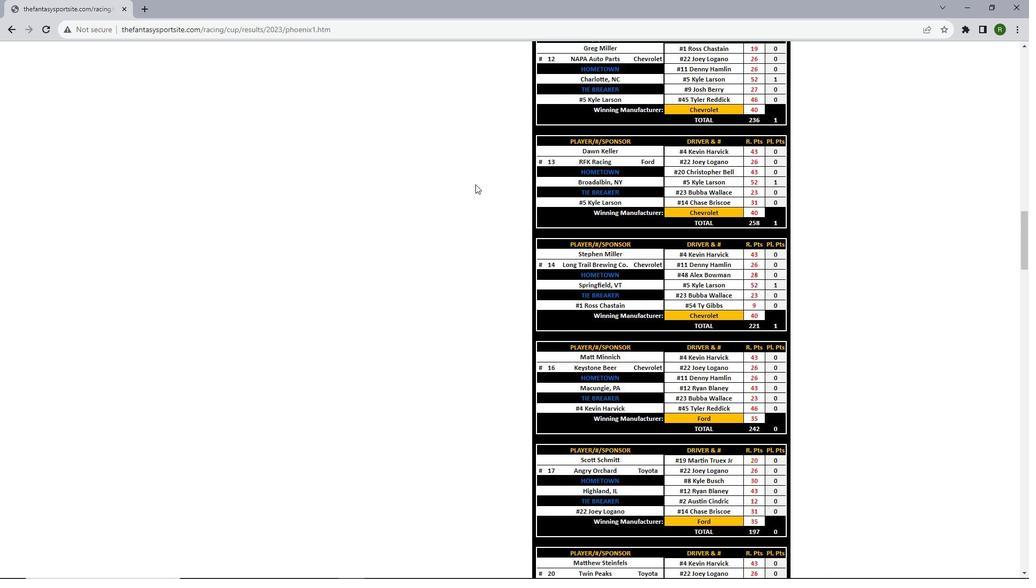 
Action: Mouse scrolled (475, 183) with delta (0, 0)
Screenshot: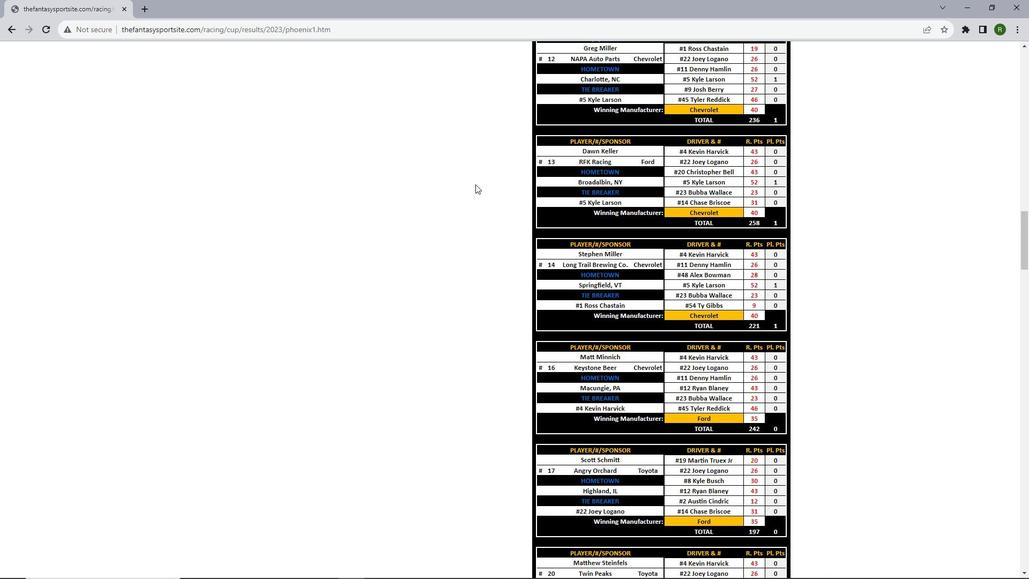 
Action: Mouse scrolled (475, 183) with delta (0, 0)
Screenshot: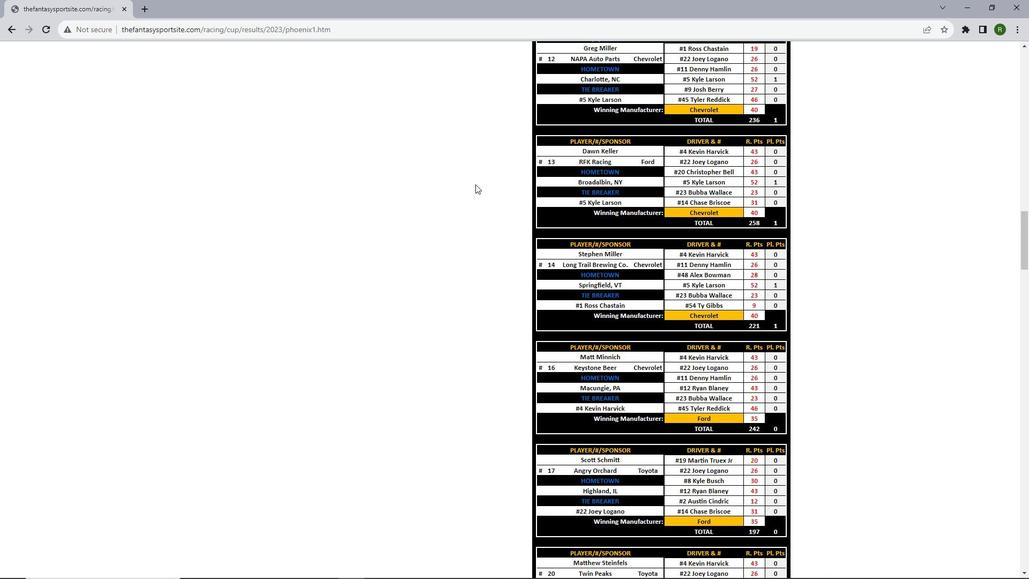 
Action: Mouse scrolled (475, 183) with delta (0, 0)
Screenshot: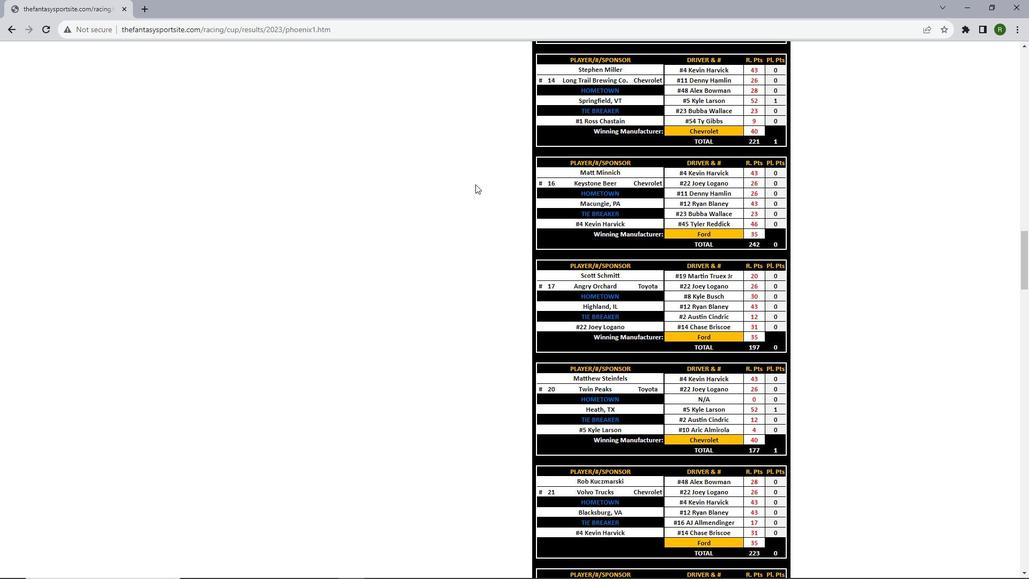 
Action: Mouse scrolled (475, 183) with delta (0, 0)
Screenshot: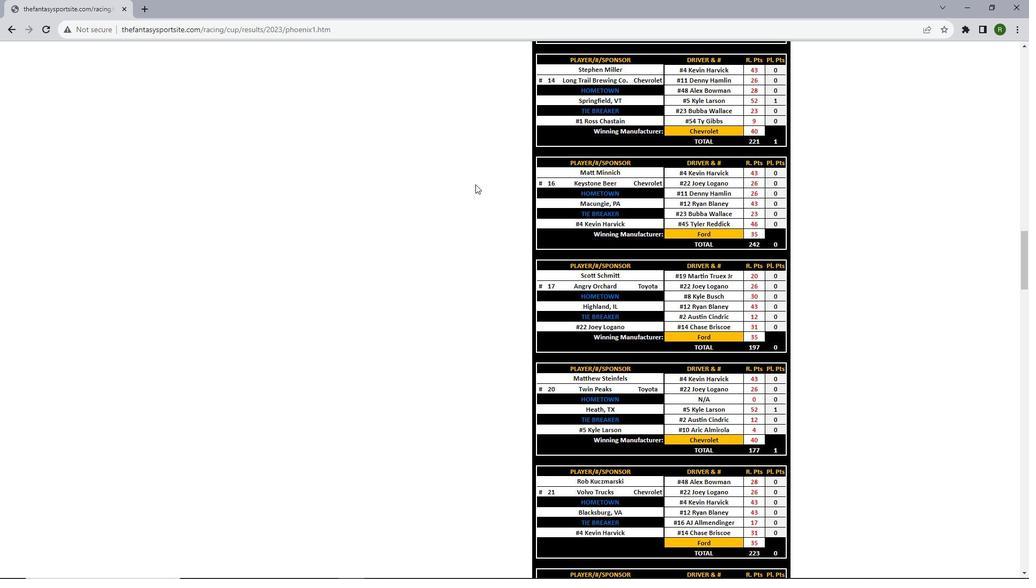 
Action: Mouse scrolled (475, 183) with delta (0, 0)
Screenshot: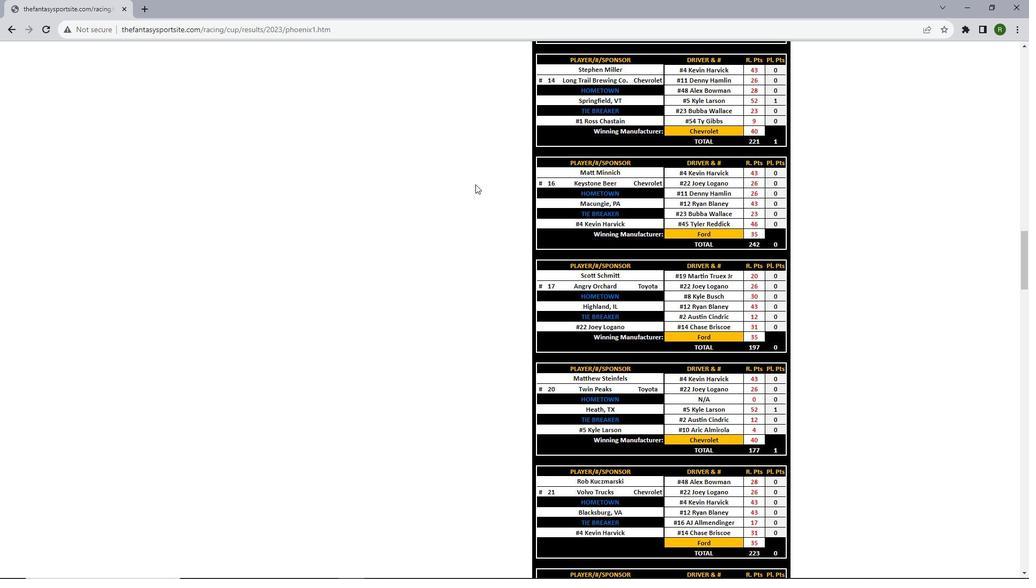 
Action: Mouse scrolled (475, 183) with delta (0, 0)
Screenshot: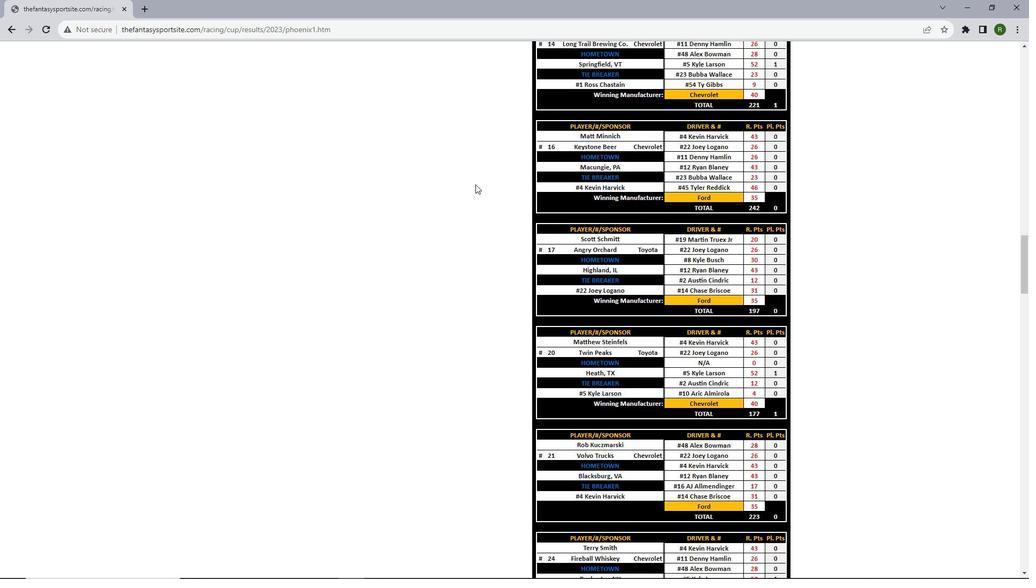 
Action: Mouse scrolled (475, 183) with delta (0, 0)
Screenshot: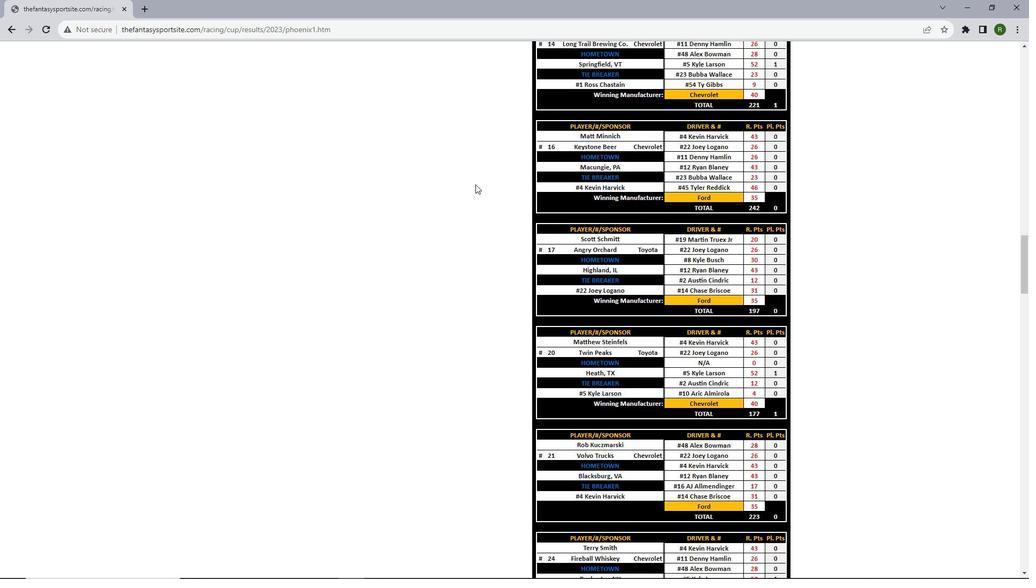 
Action: Mouse scrolled (475, 183) with delta (0, 0)
Screenshot: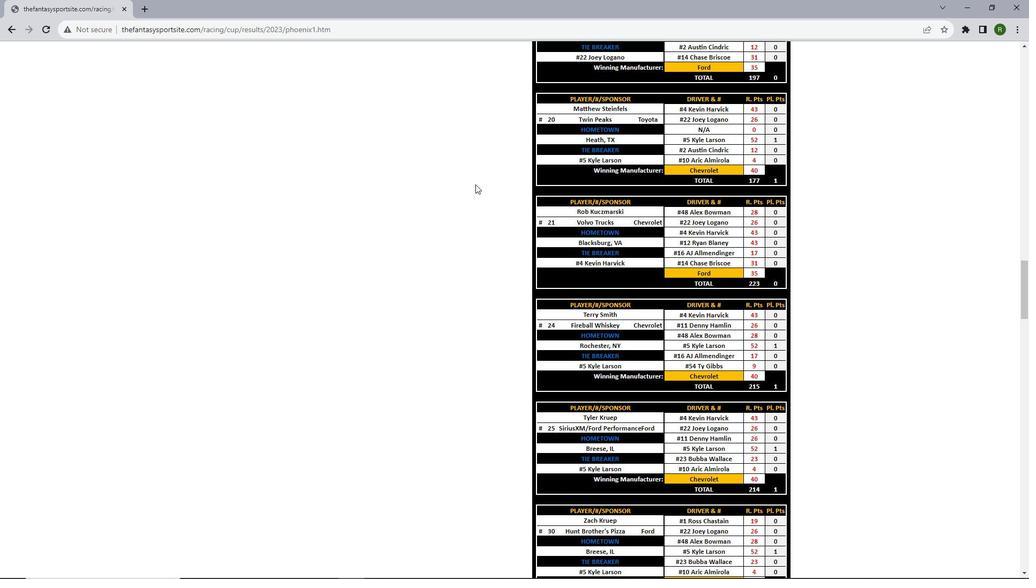 
Action: Mouse scrolled (475, 183) with delta (0, 0)
Screenshot: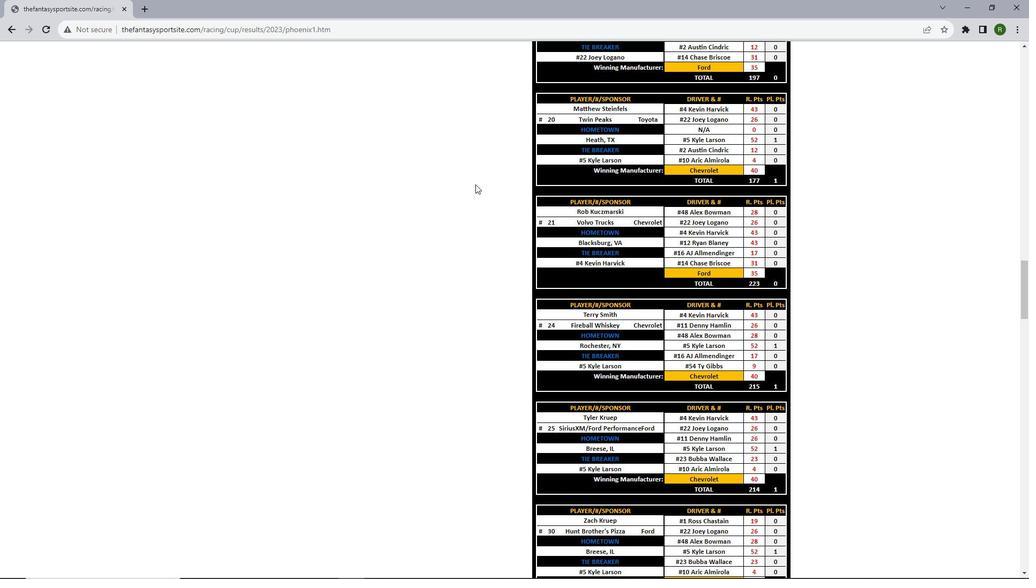 
Action: Mouse scrolled (475, 183) with delta (0, 0)
Screenshot: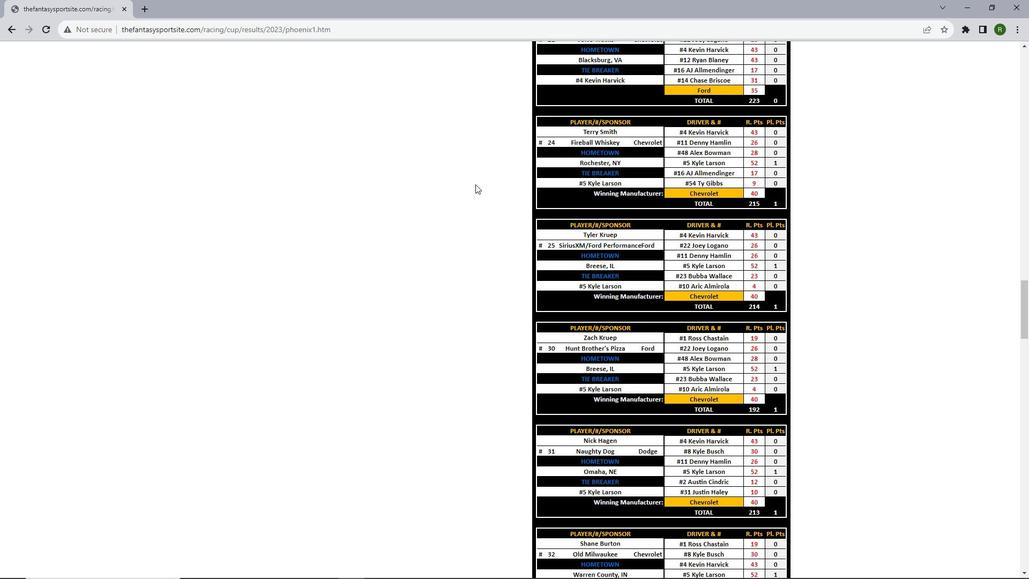 
Action: Mouse scrolled (475, 183) with delta (0, 0)
Screenshot: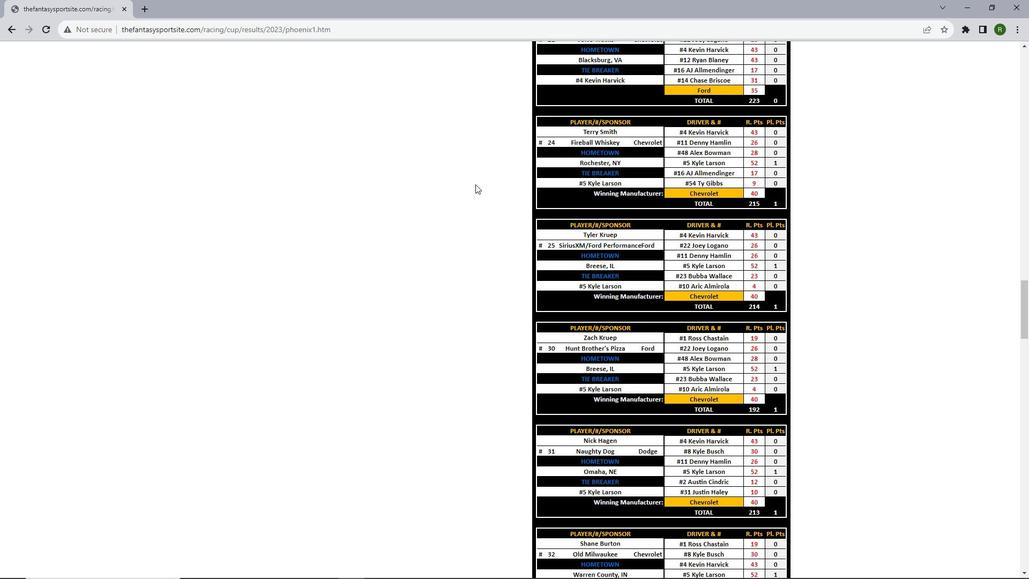 
Action: Mouse scrolled (475, 183) with delta (0, 0)
Screenshot: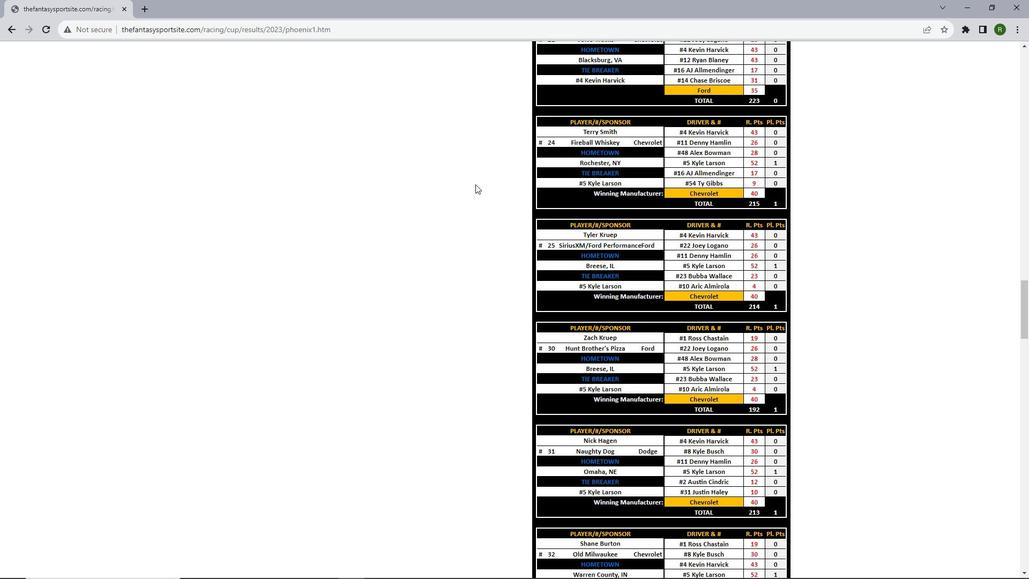 
Action: Mouse scrolled (475, 183) with delta (0, 0)
Screenshot: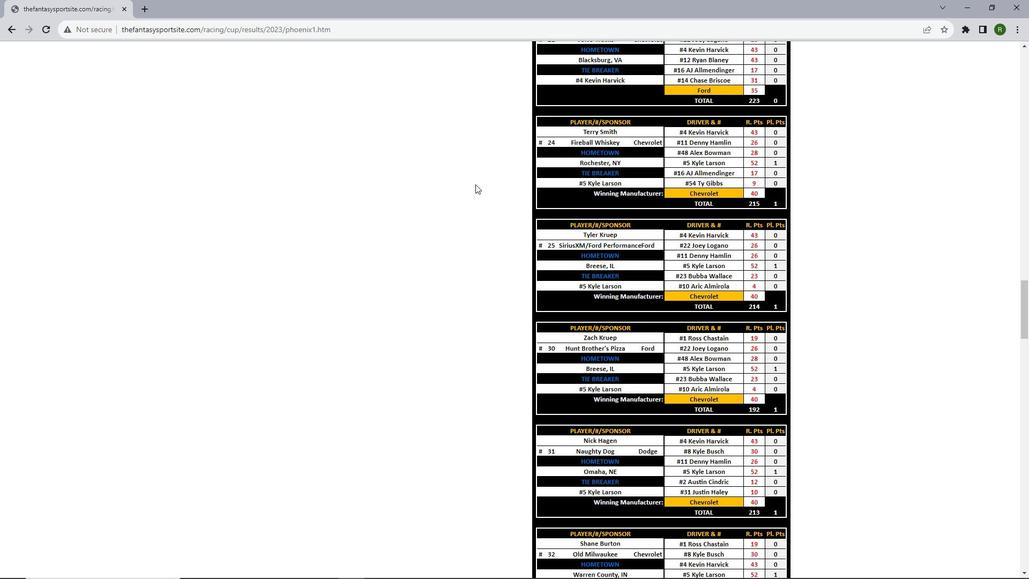 
Action: Mouse scrolled (475, 183) with delta (0, 0)
Screenshot: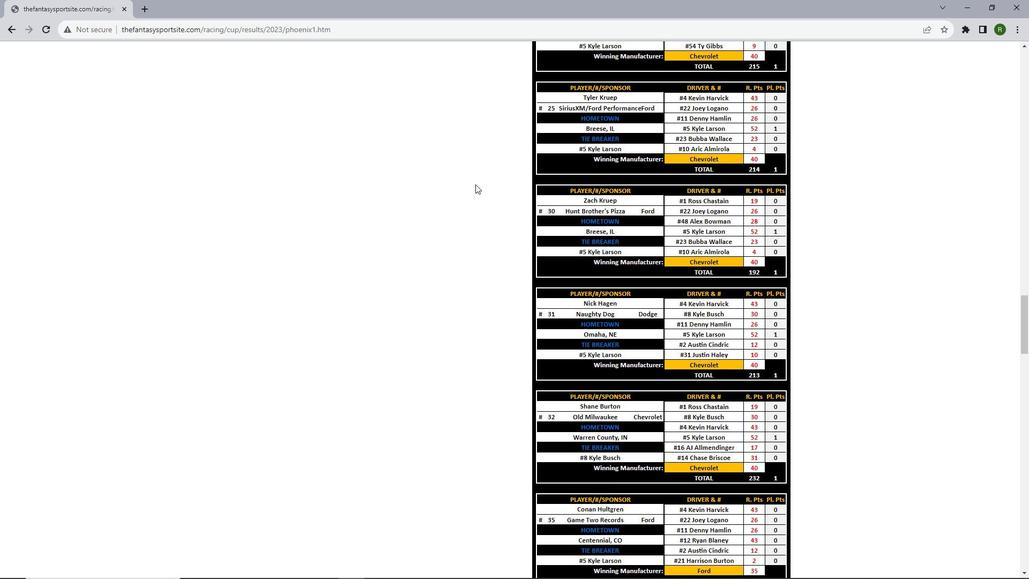 
Action: Mouse scrolled (475, 183) with delta (0, 0)
Screenshot: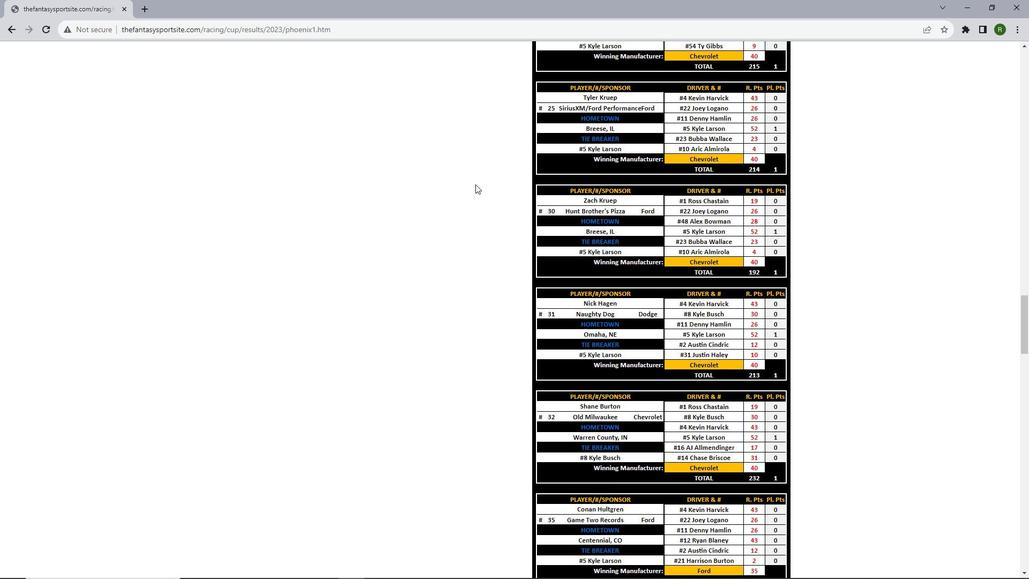 
Action: Mouse scrolled (475, 183) with delta (0, -1)
Screenshot: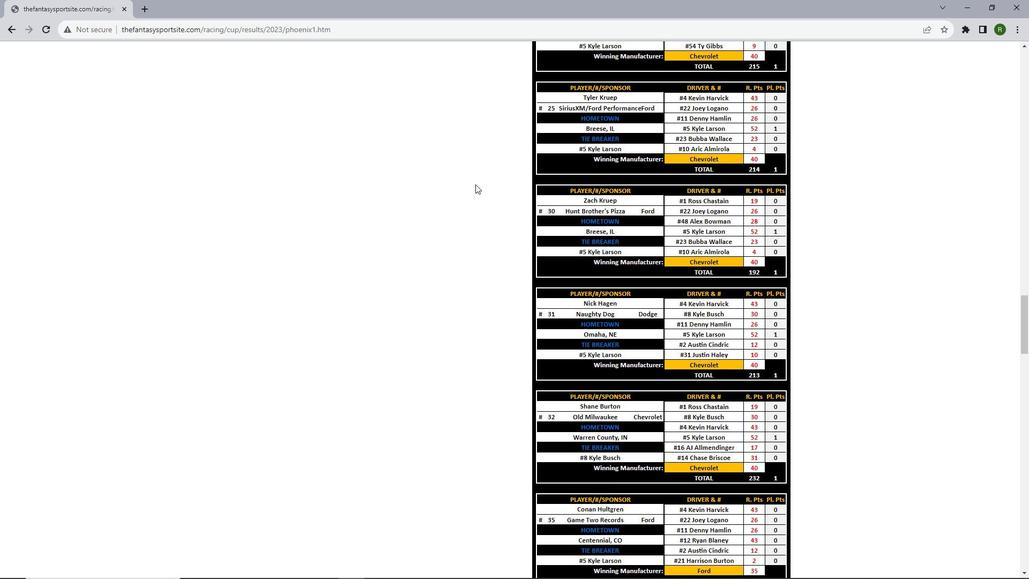 
Action: Mouse scrolled (475, 183) with delta (0, 0)
Screenshot: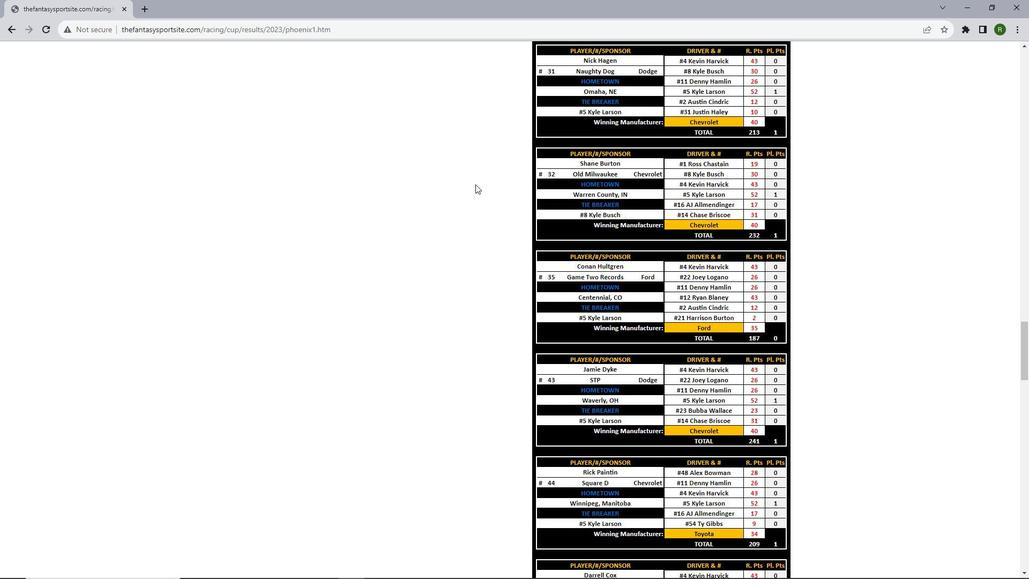 
Action: Mouse scrolled (475, 183) with delta (0, 0)
Screenshot: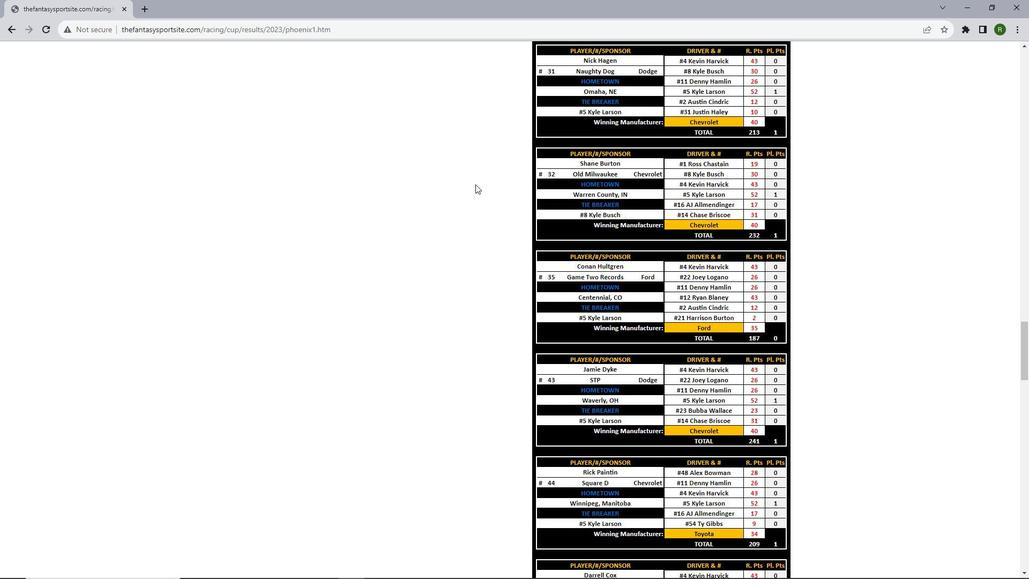 
Action: Mouse scrolled (475, 183) with delta (0, 0)
Screenshot: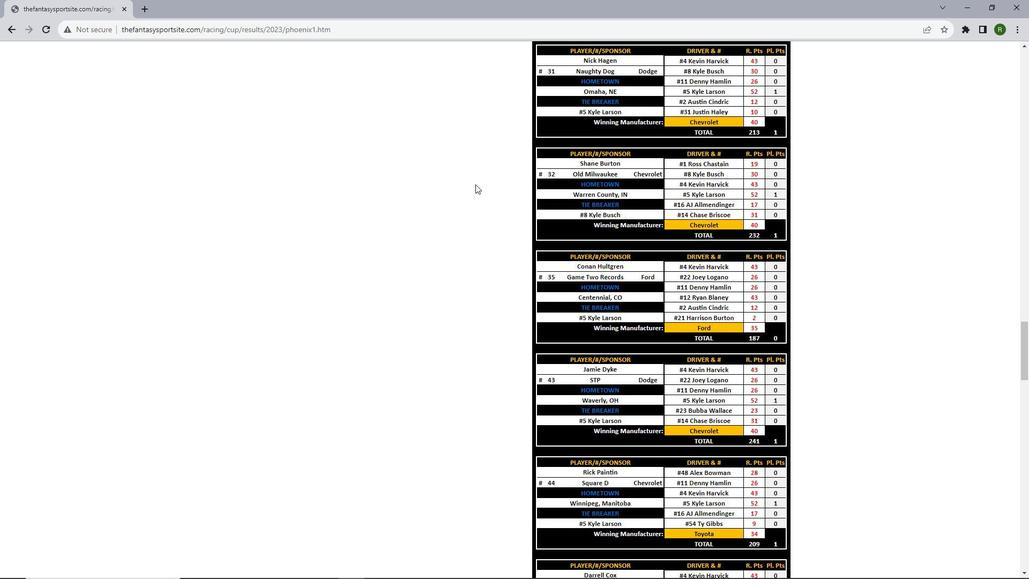 
Action: Mouse scrolled (475, 183) with delta (0, 0)
Screenshot: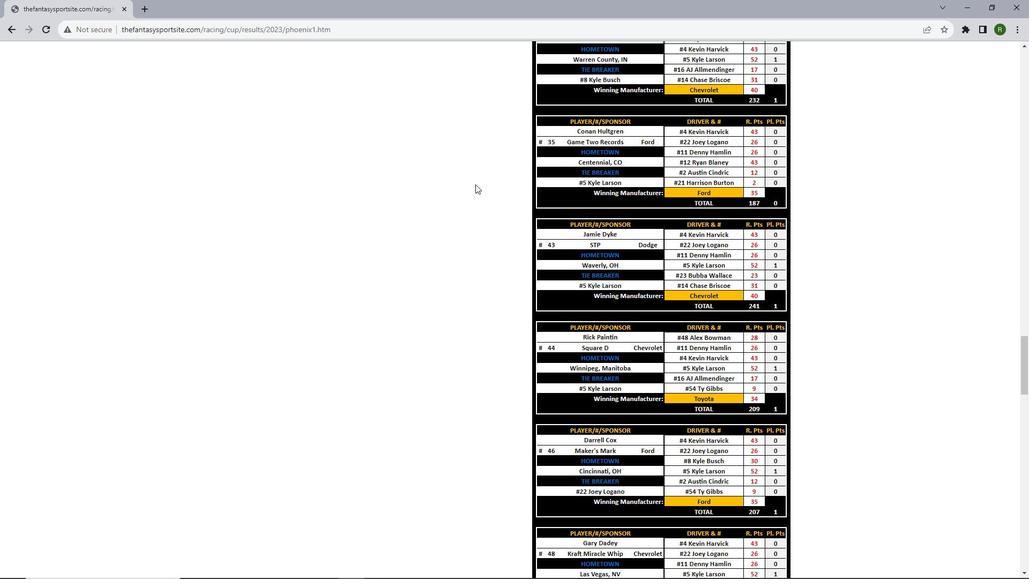 
Action: Mouse scrolled (475, 183) with delta (0, 0)
Screenshot: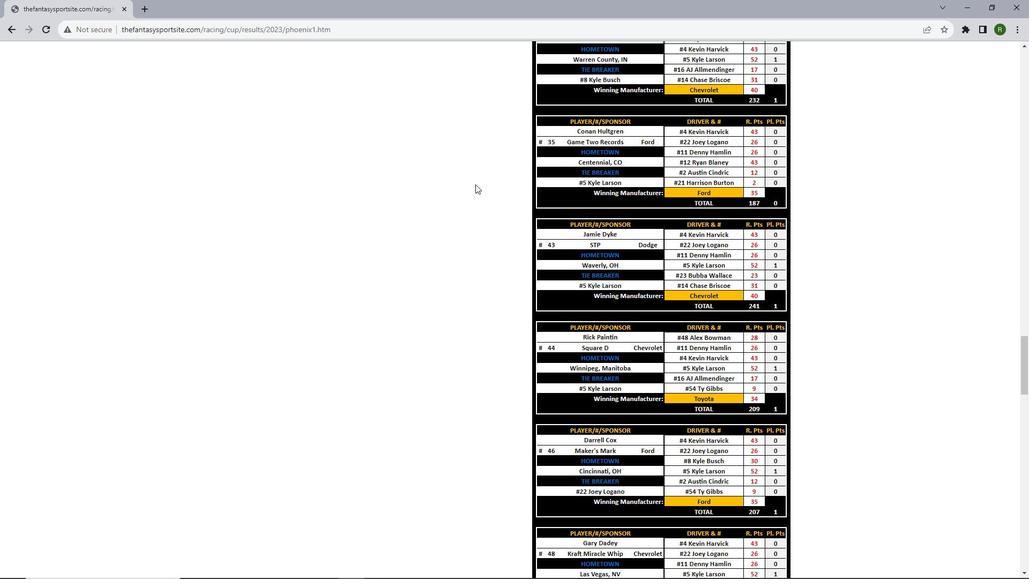 
Action: Mouse scrolled (475, 183) with delta (0, 0)
Screenshot: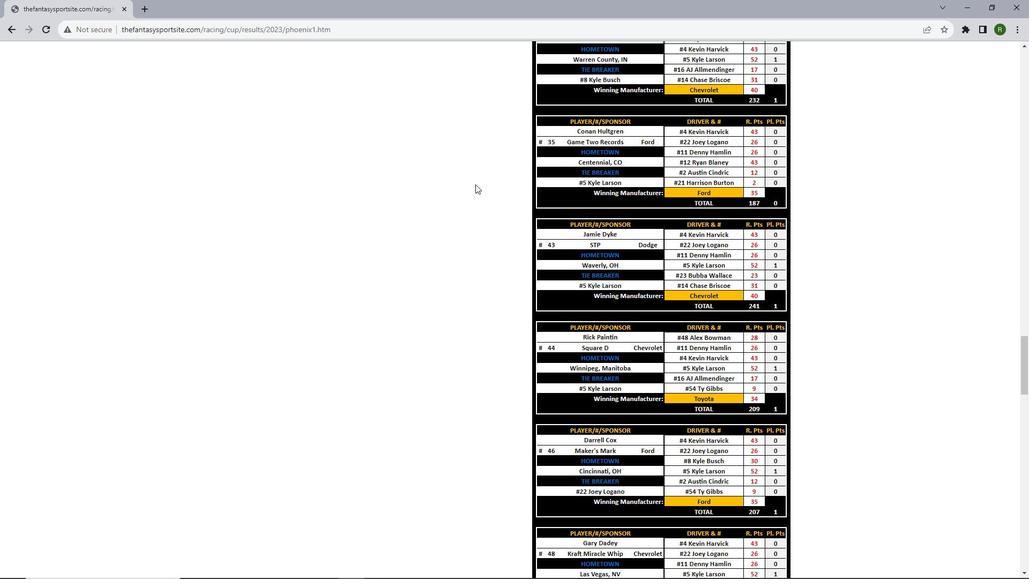 
Action: Mouse scrolled (475, 183) with delta (0, 0)
Screenshot: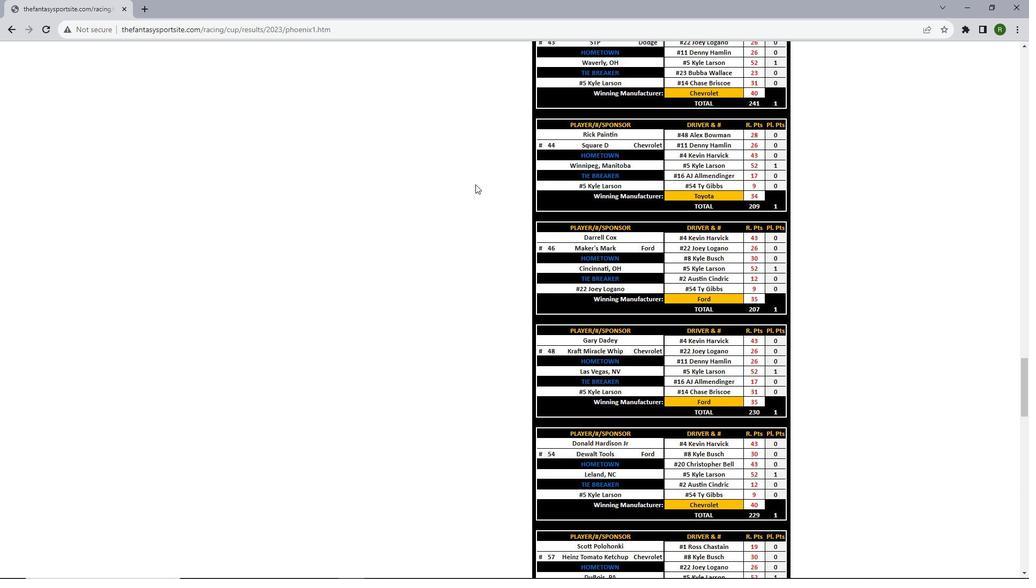 
Action: Mouse scrolled (475, 183) with delta (0, 0)
Screenshot: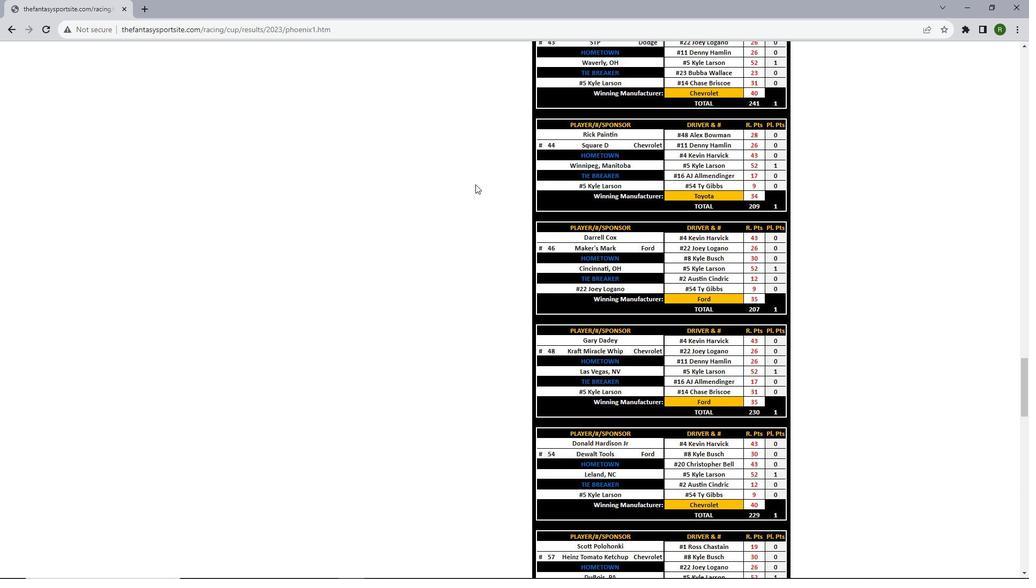 
Action: Mouse scrolled (475, 183) with delta (0, 0)
Screenshot: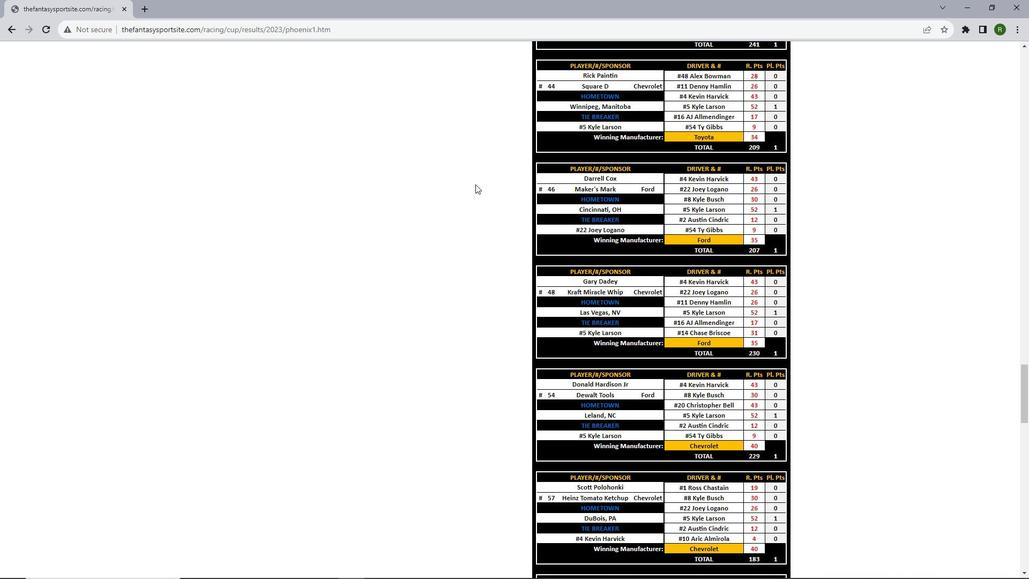 
Action: Mouse scrolled (475, 183) with delta (0, 0)
Screenshot: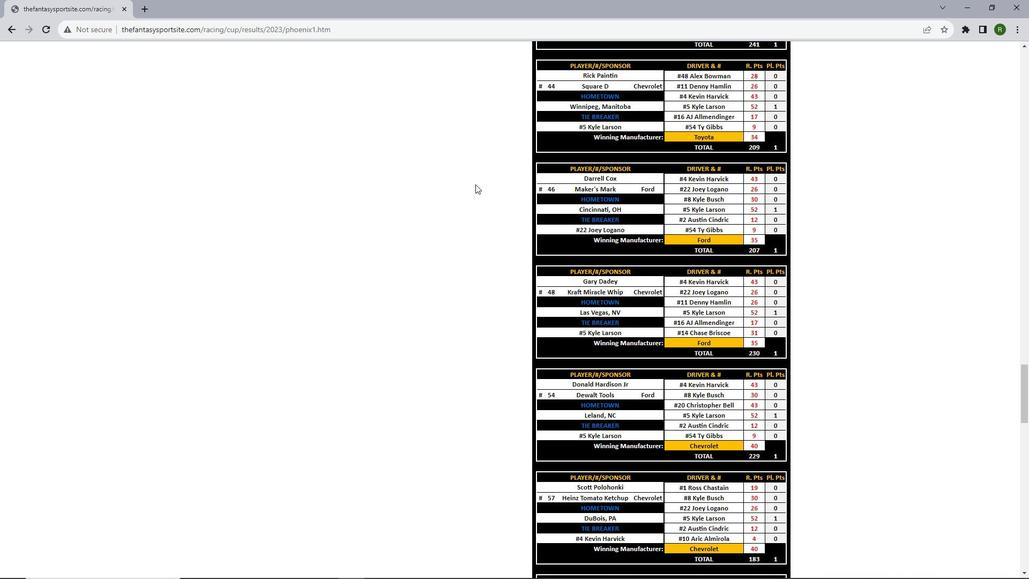 
Action: Mouse scrolled (475, 183) with delta (0, 0)
Screenshot: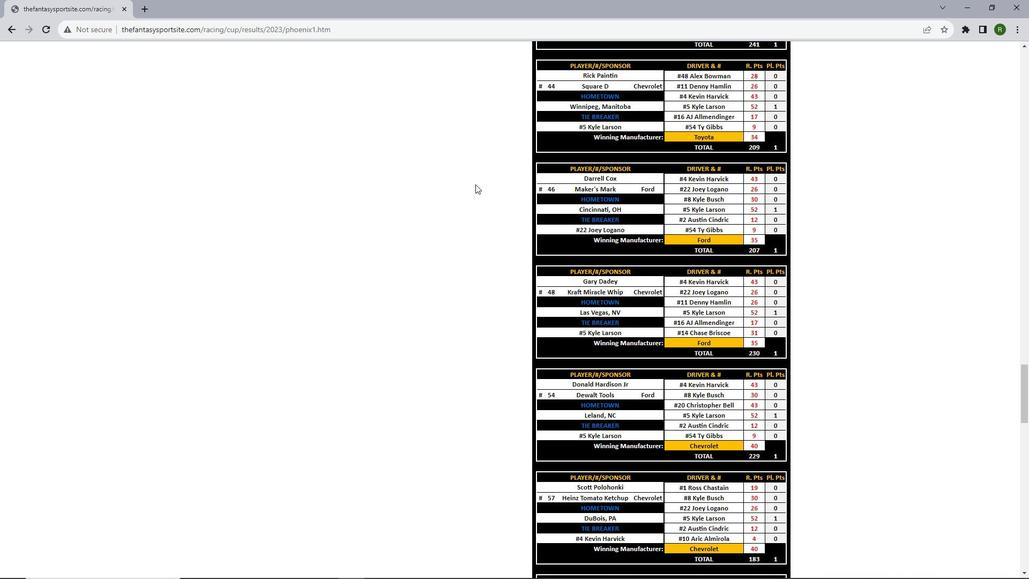 
Action: Mouse scrolled (475, 183) with delta (0, 0)
Screenshot: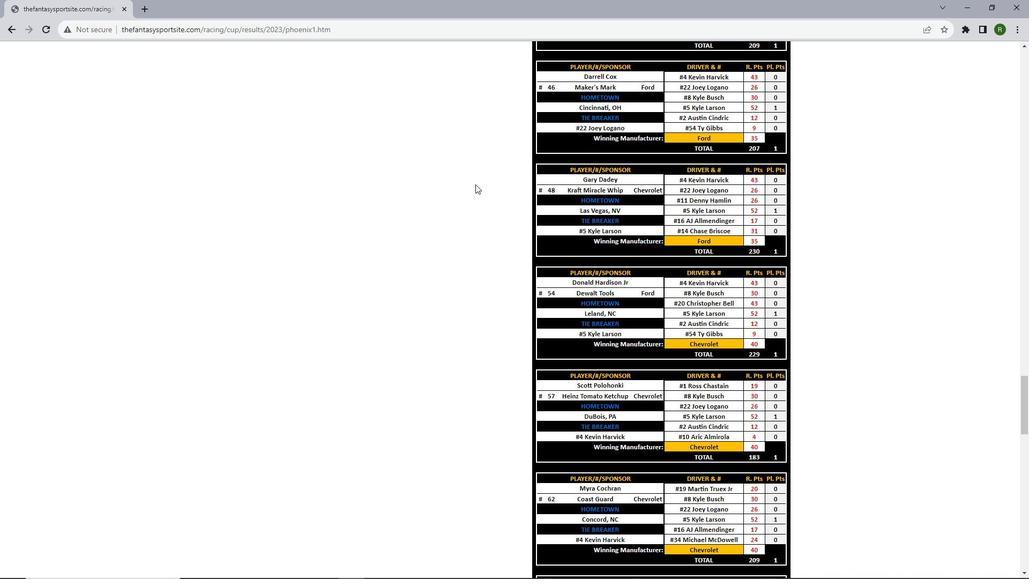 
Action: Mouse scrolled (475, 183) with delta (0, -1)
Screenshot: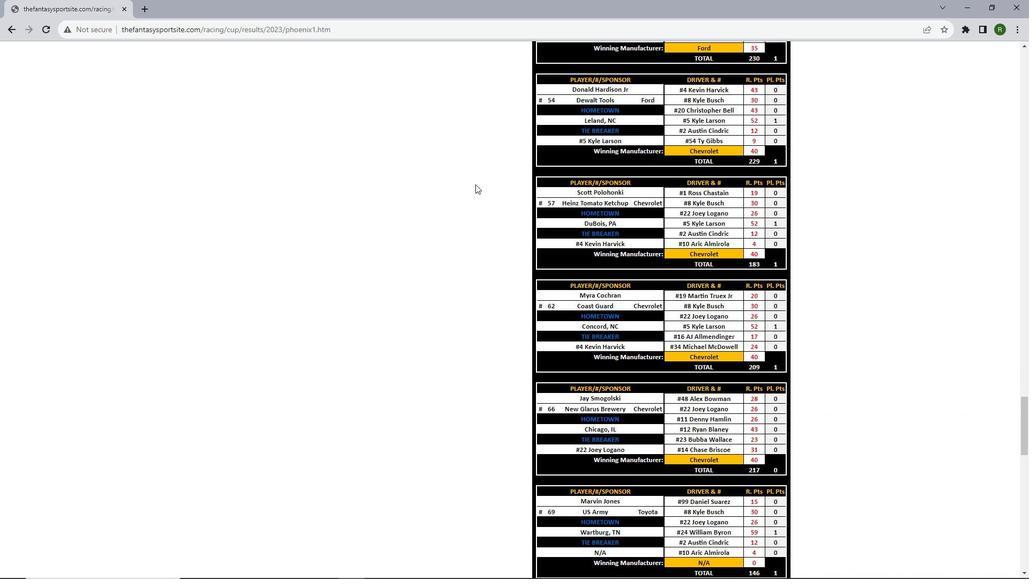 
Action: Mouse scrolled (475, 183) with delta (0, 0)
Screenshot: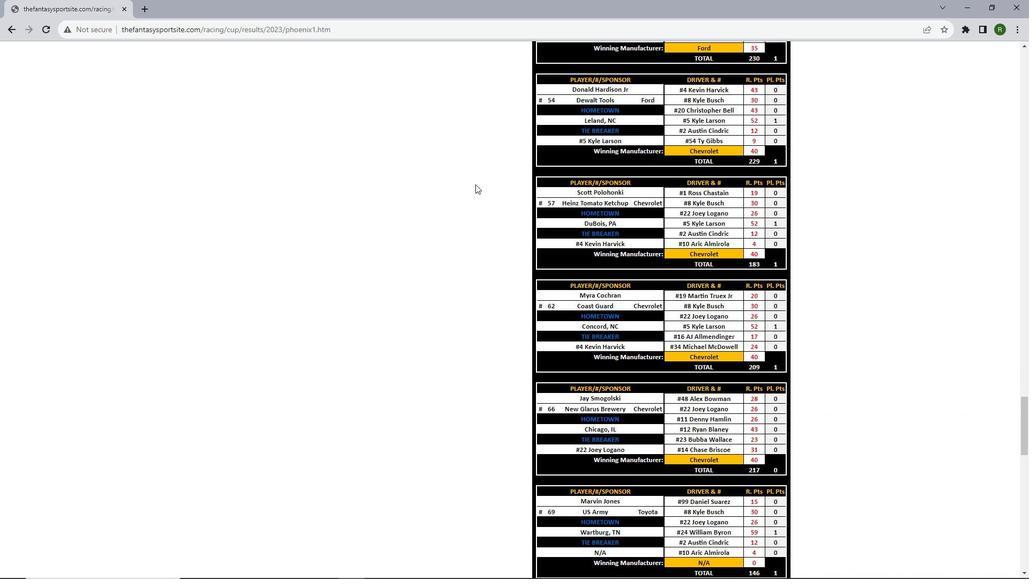 
Action: Mouse scrolled (475, 183) with delta (0, 0)
Screenshot: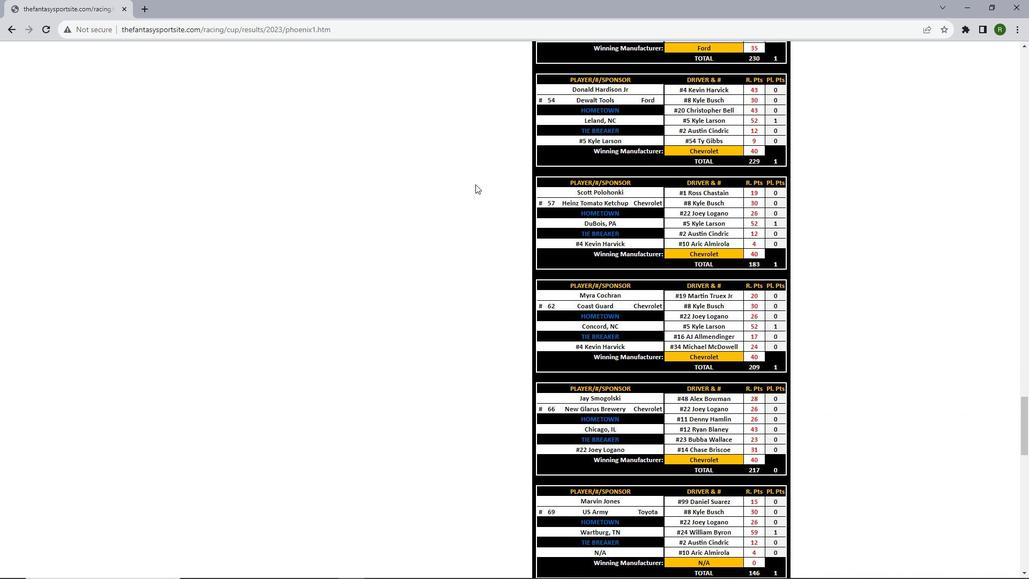 
Action: Mouse scrolled (475, 183) with delta (0, 0)
Screenshot: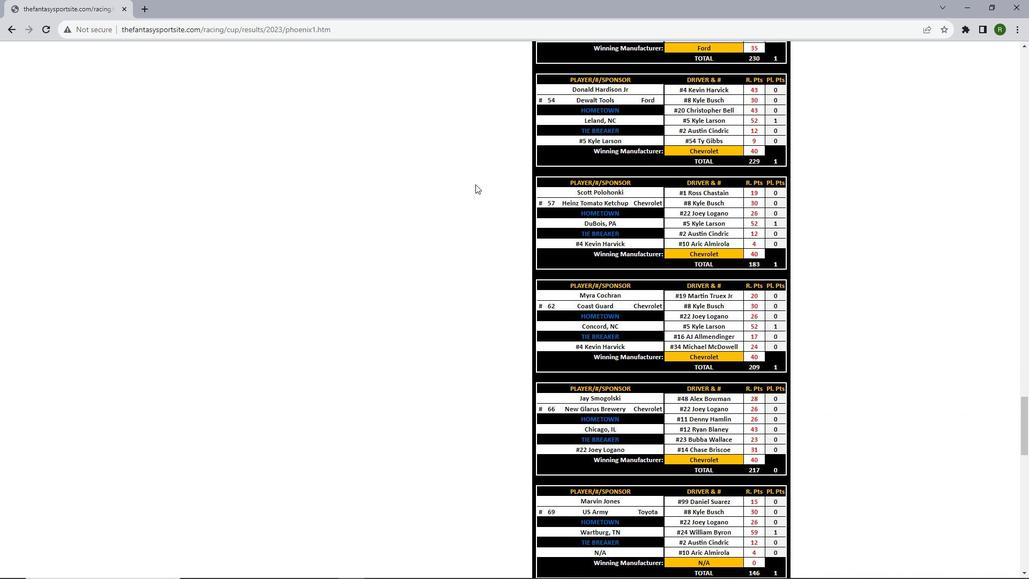 
Action: Mouse scrolled (475, 183) with delta (0, 0)
Screenshot: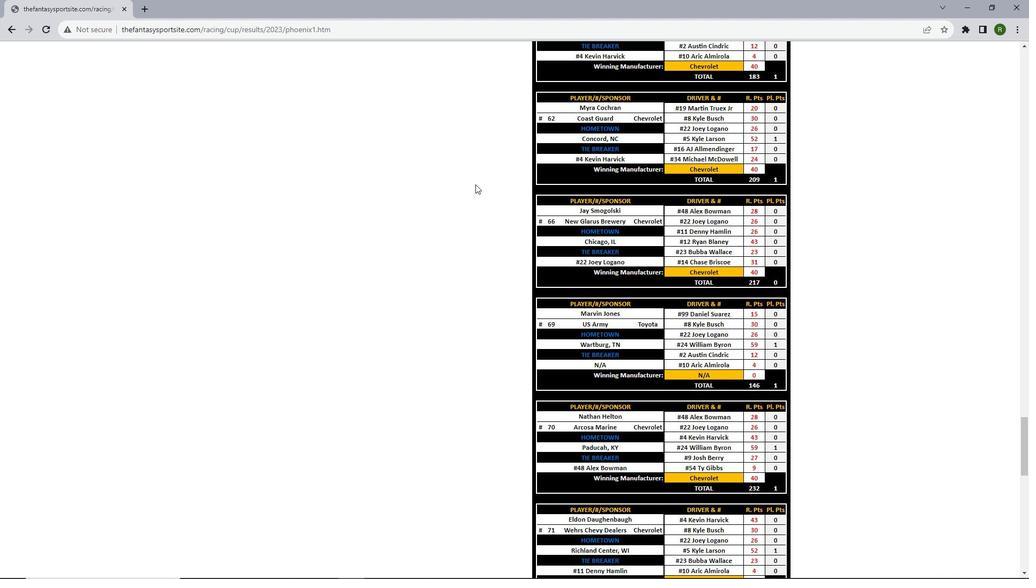 
Action: Mouse scrolled (475, 183) with delta (0, 0)
Screenshot: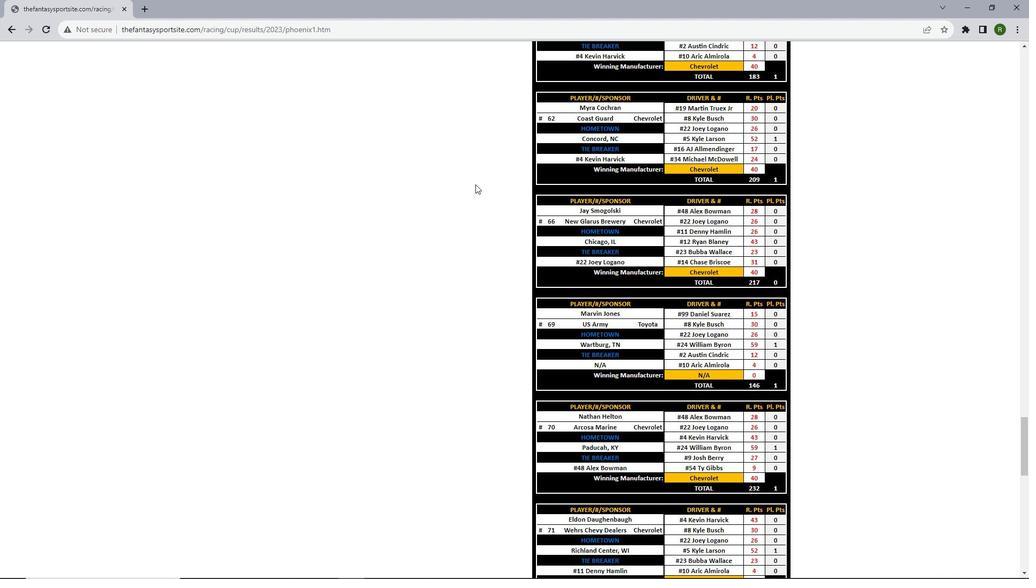 
Action: Mouse scrolled (475, 183) with delta (0, -1)
Screenshot: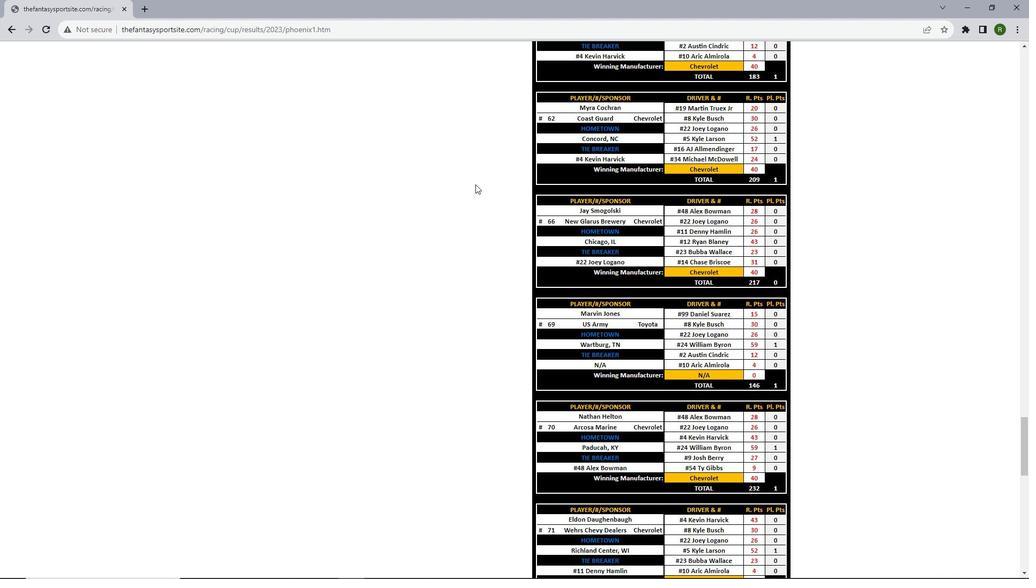 
Action: Mouse scrolled (475, 183) with delta (0, 0)
Screenshot: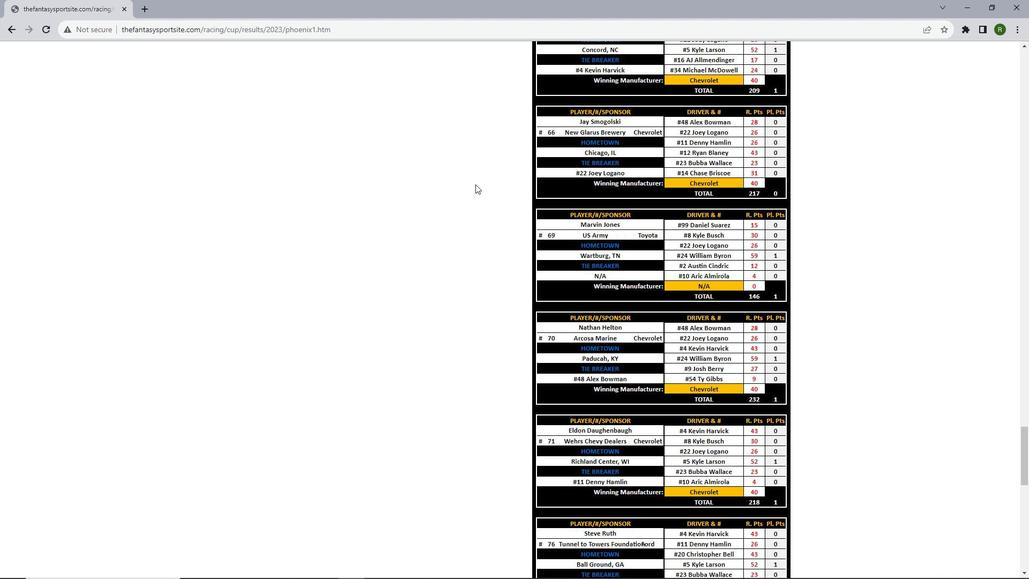 
